 Task: Open Card Website Maintenance Review in Board User Experience Best Practices to Workspace Event Furniture Rentals and add a team member Softage.4@softage.net, a label Red, a checklist Content Marketing, an attachment from your google drive, a color Red and finally, add a card description 'Plan and execute company team-building conference with team-building challenges on leadership' and a comment 'This task presents an opportunity to demonstrate our communication and interpersonal skills, building relationships and rapport with others.'. Add a start date 'Jan 04, 1900' with a due date 'Jan 11, 1900'
Action: Mouse moved to (335, 147)
Screenshot: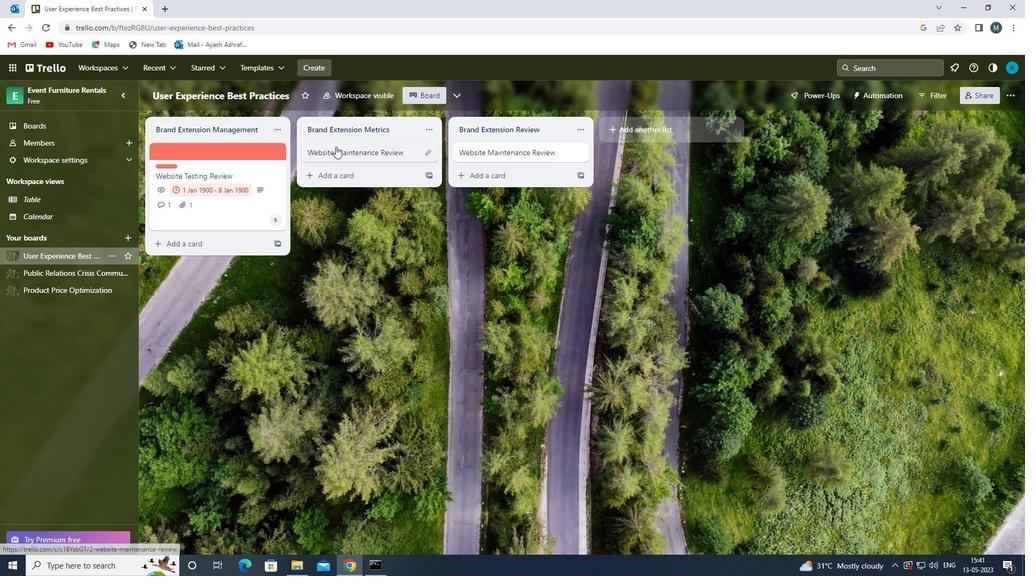 
Action: Mouse pressed left at (335, 147)
Screenshot: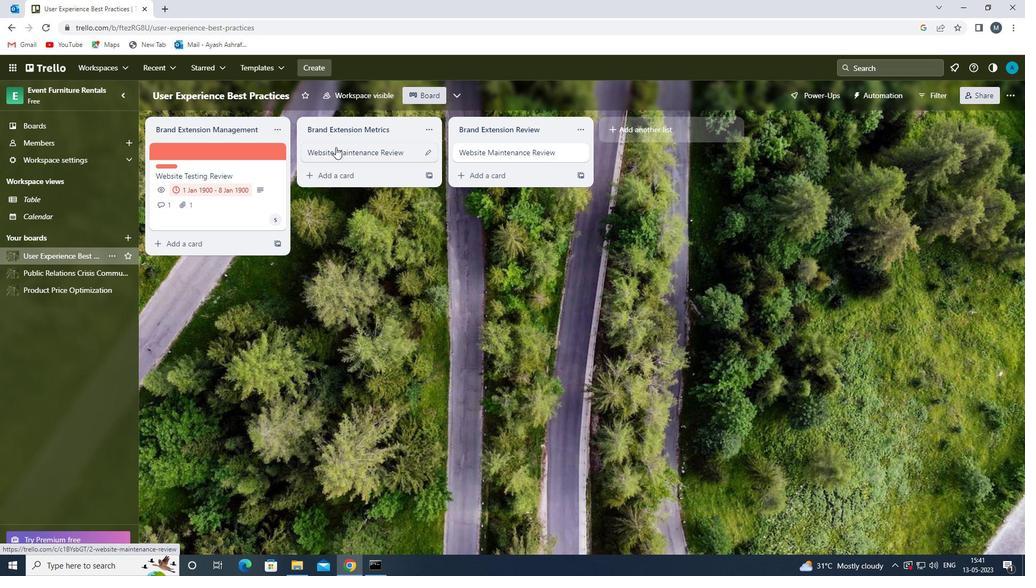 
Action: Mouse moved to (647, 185)
Screenshot: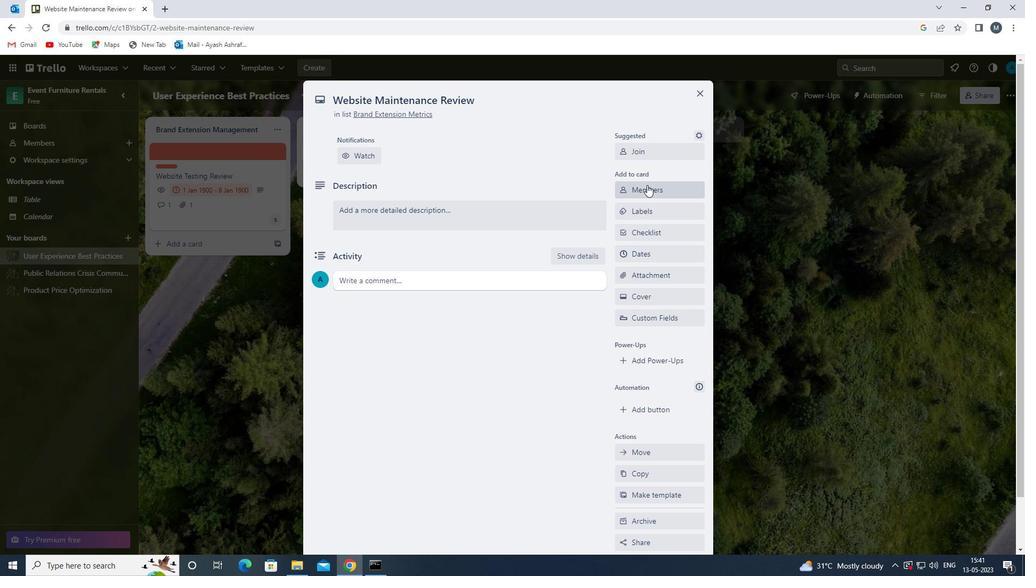 
Action: Mouse pressed left at (647, 185)
Screenshot: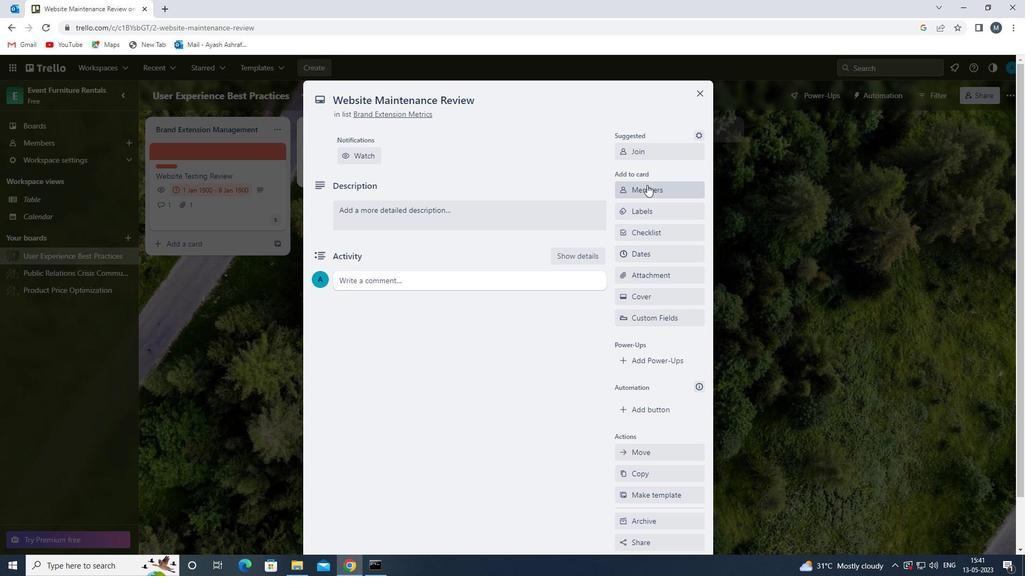 
Action: Key pressed s
Screenshot: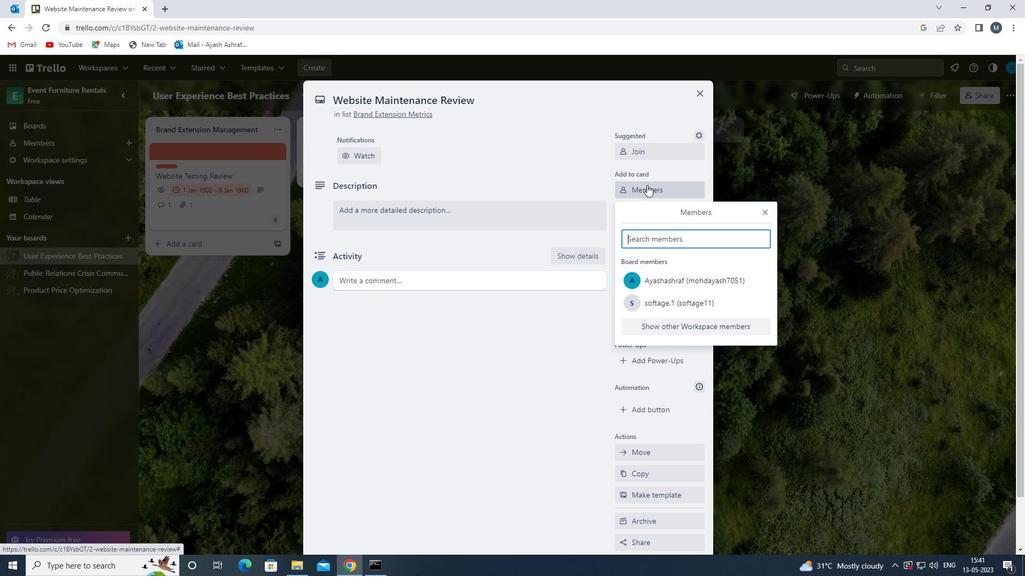 
Action: Mouse moved to (672, 371)
Screenshot: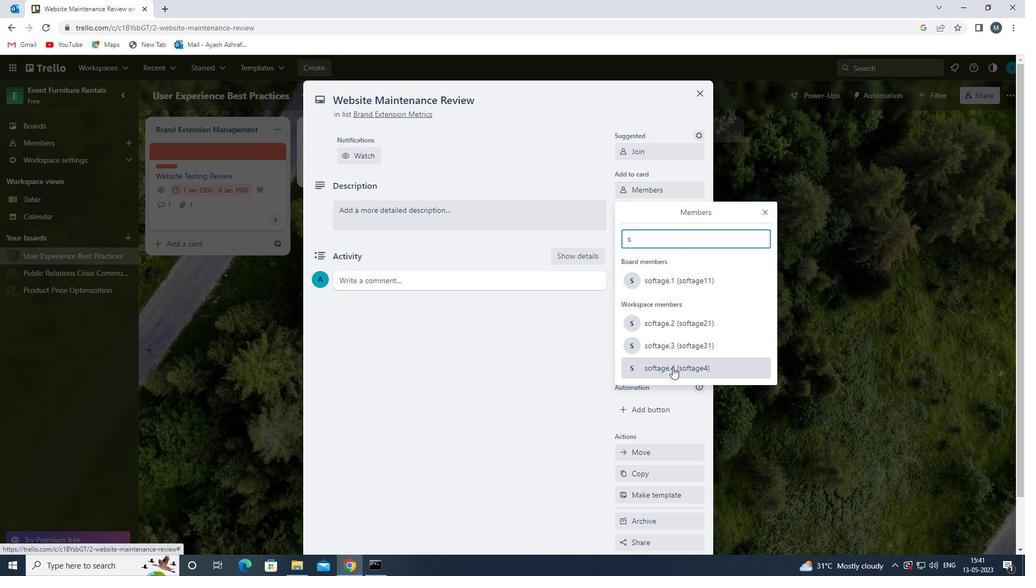 
Action: Mouse pressed left at (672, 371)
Screenshot: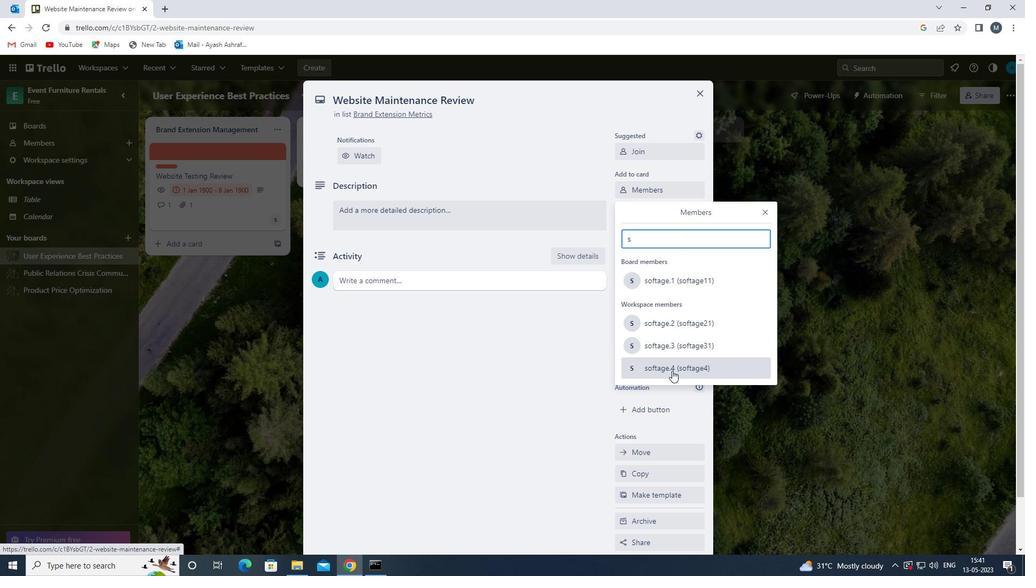 
Action: Mouse moved to (765, 213)
Screenshot: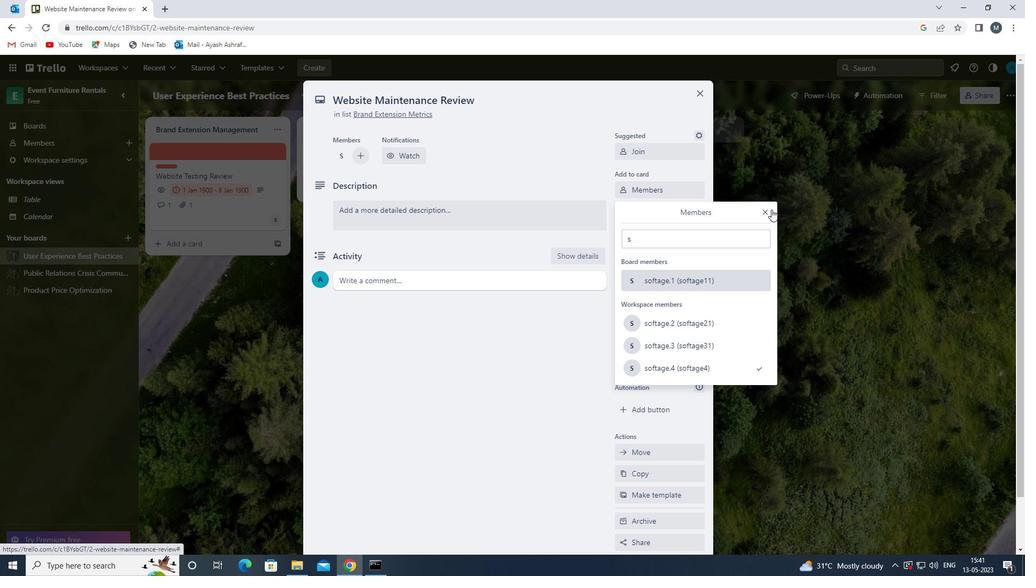 
Action: Mouse pressed left at (765, 213)
Screenshot: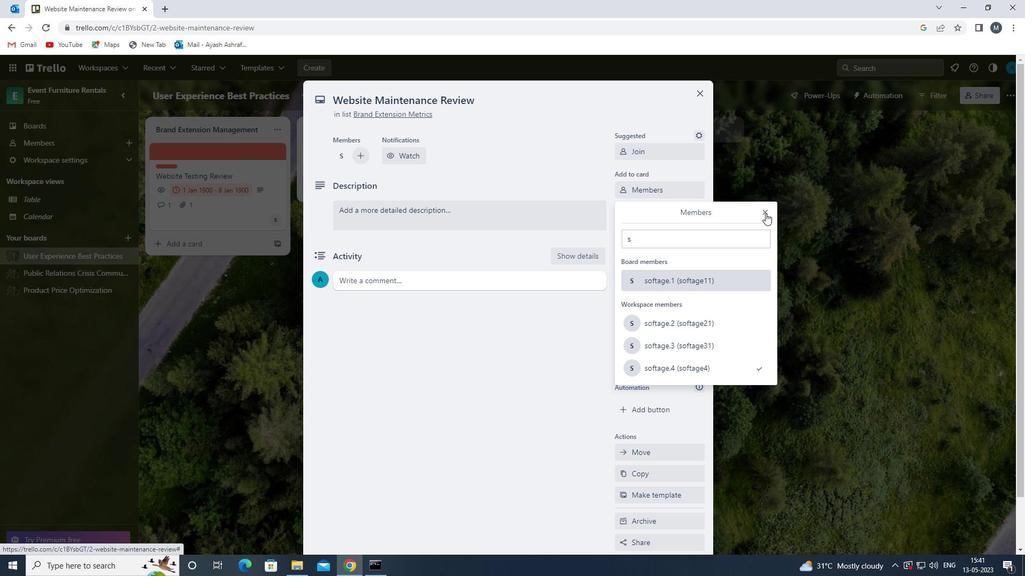 
Action: Mouse moved to (644, 210)
Screenshot: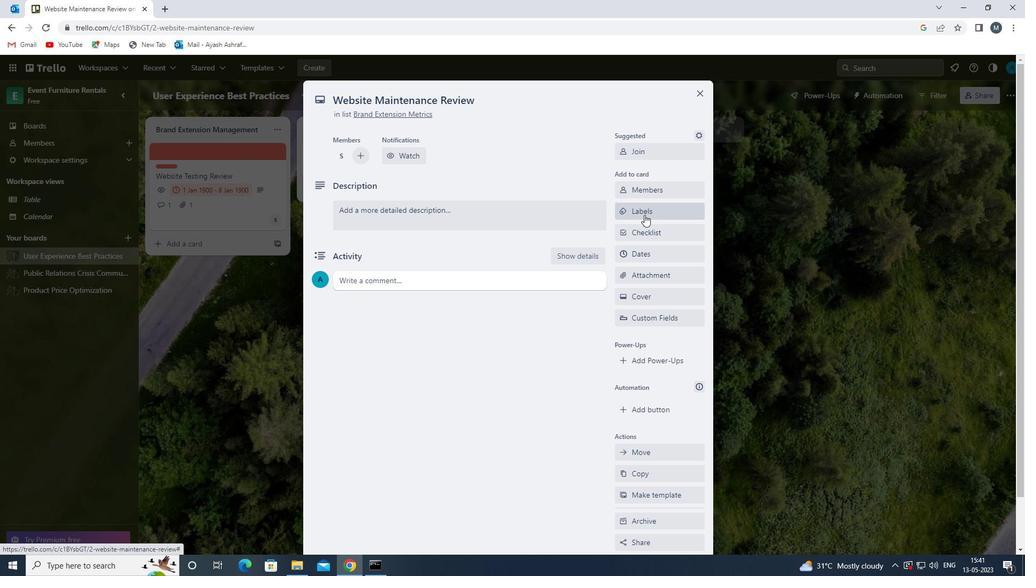 
Action: Mouse pressed left at (644, 210)
Screenshot: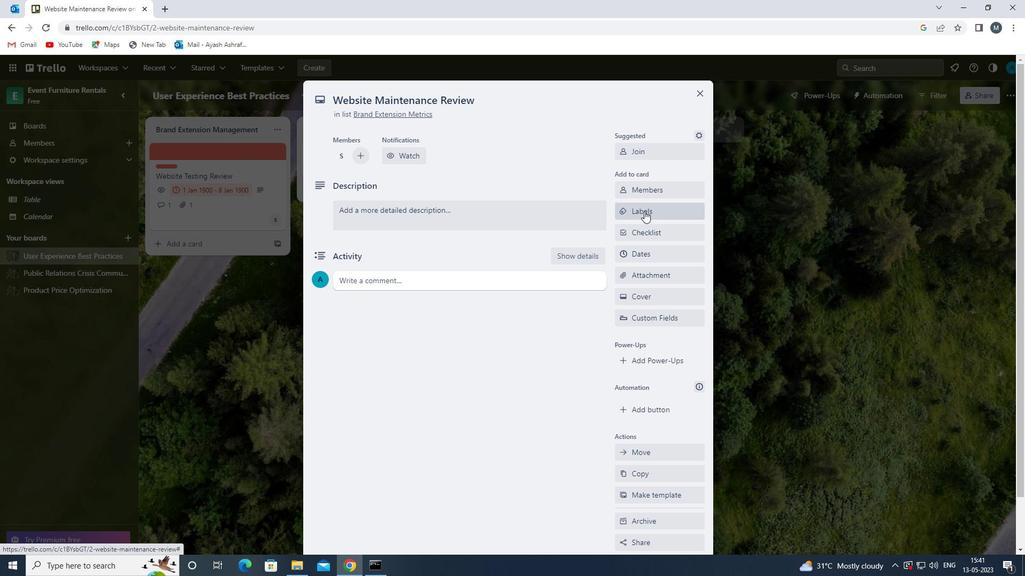 
Action: Mouse moved to (659, 357)
Screenshot: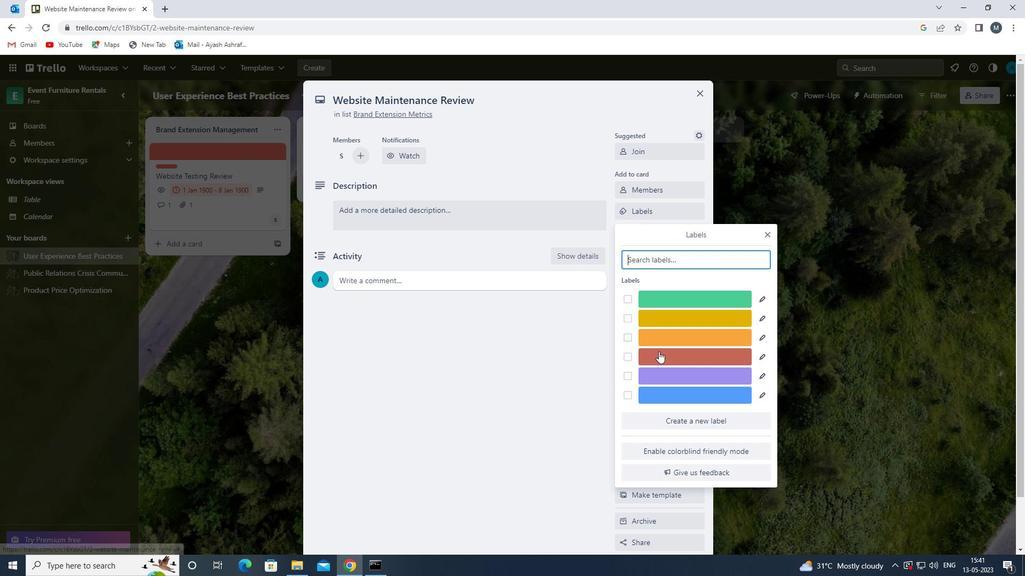
Action: Mouse pressed left at (659, 357)
Screenshot: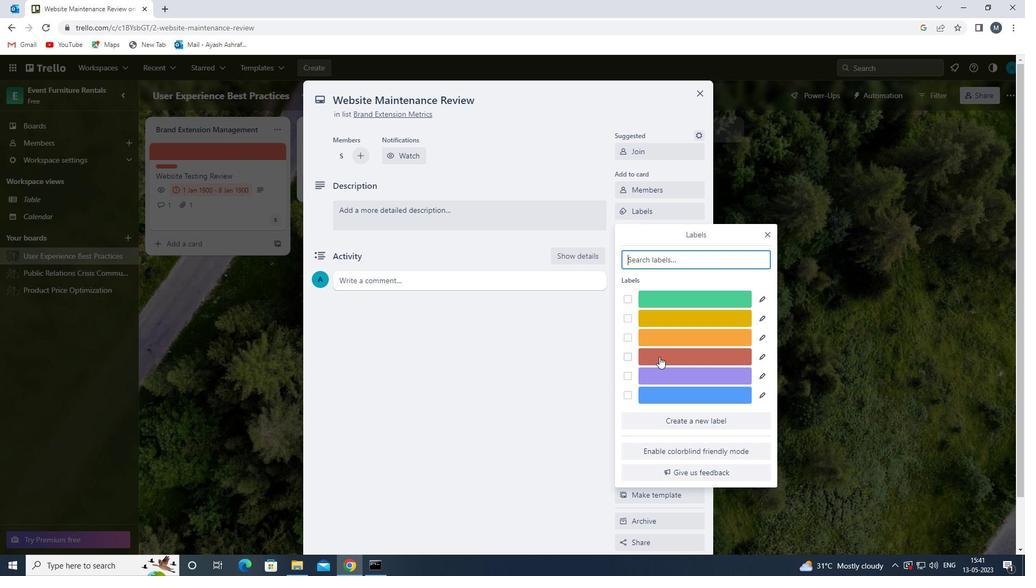 
Action: Mouse moved to (766, 235)
Screenshot: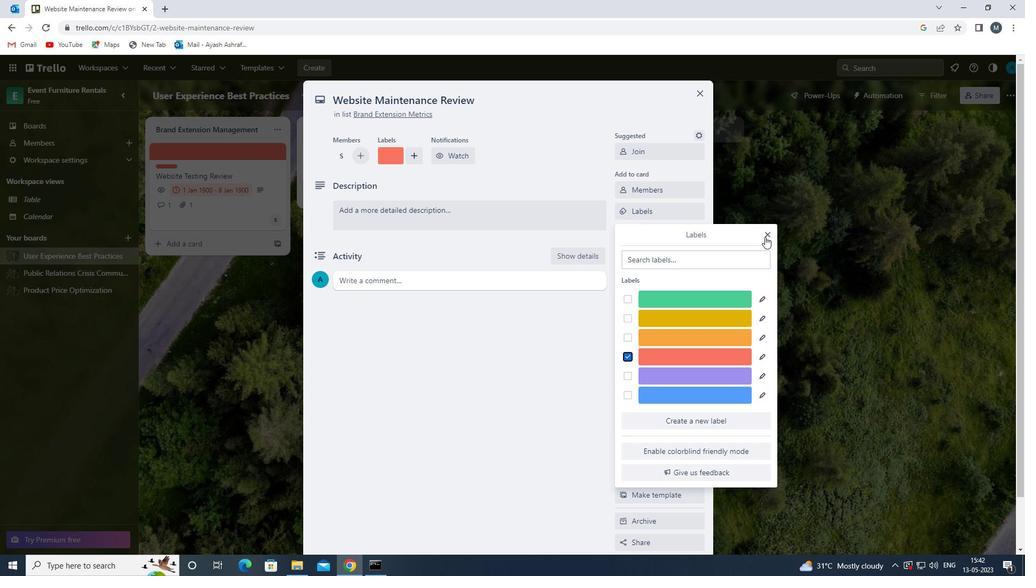 
Action: Mouse pressed left at (766, 235)
Screenshot: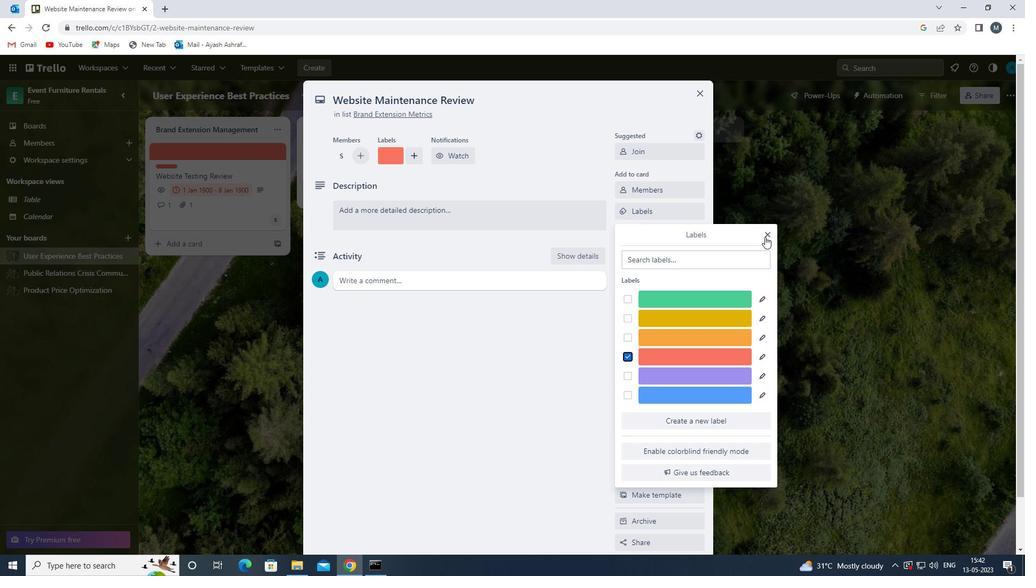 
Action: Mouse moved to (652, 233)
Screenshot: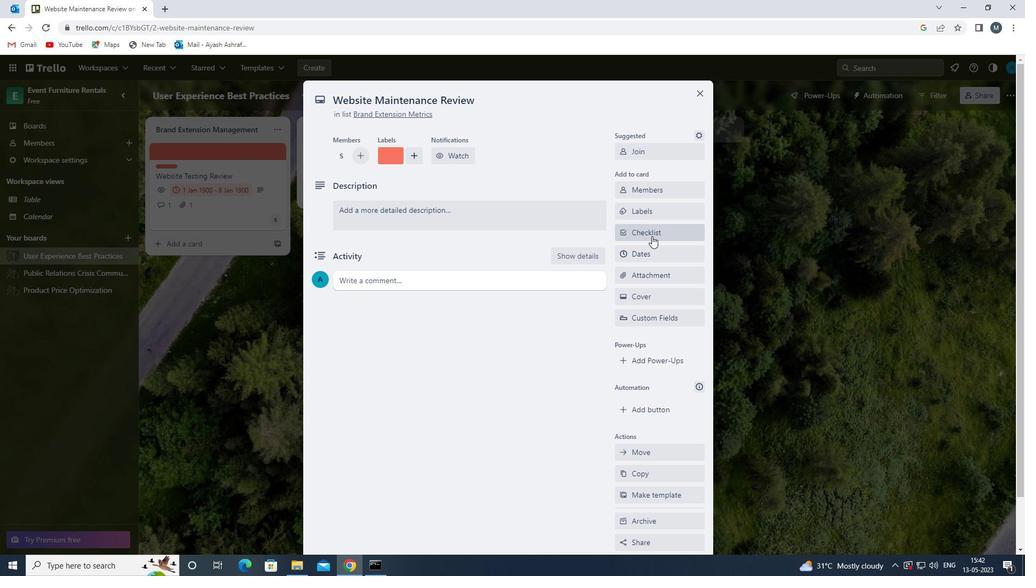 
Action: Mouse pressed left at (652, 233)
Screenshot: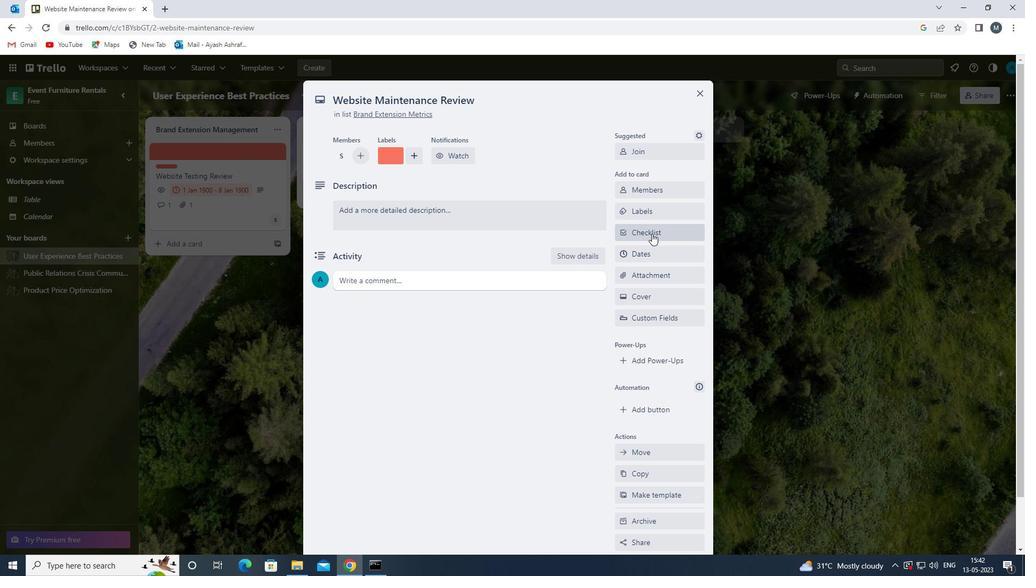 
Action: Key pressed c
Screenshot: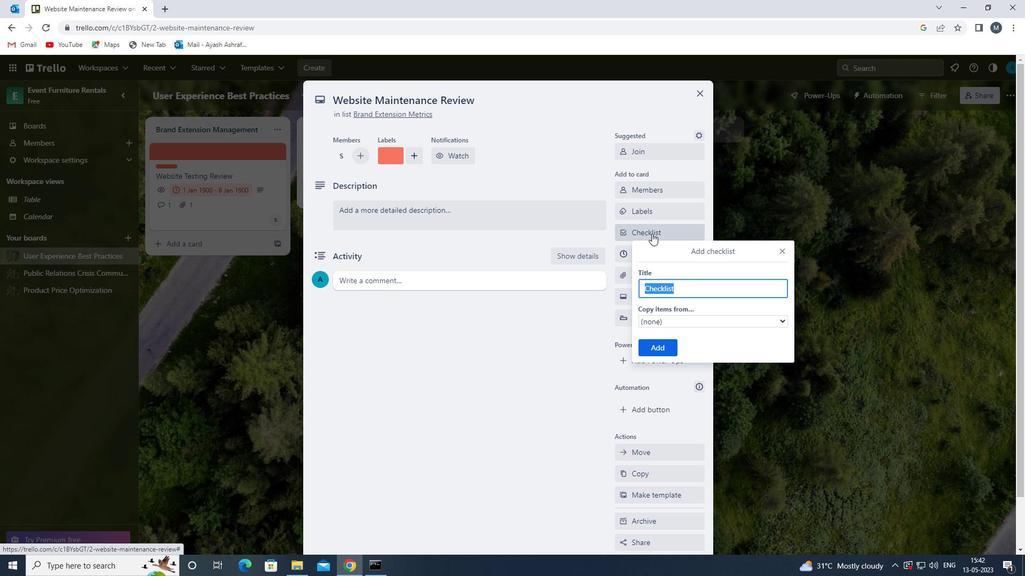 
Action: Mouse moved to (705, 335)
Screenshot: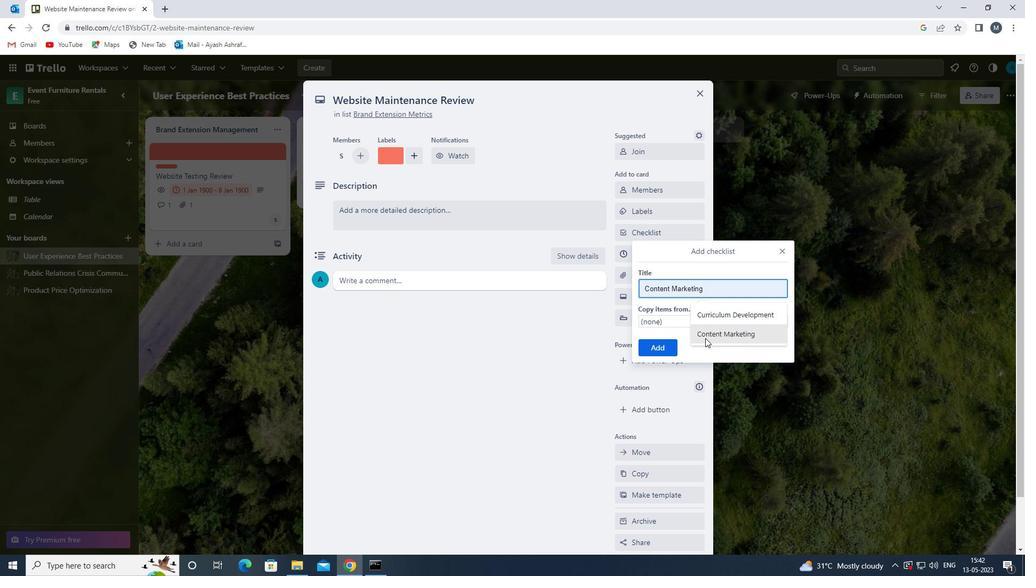 
Action: Mouse pressed left at (705, 335)
Screenshot: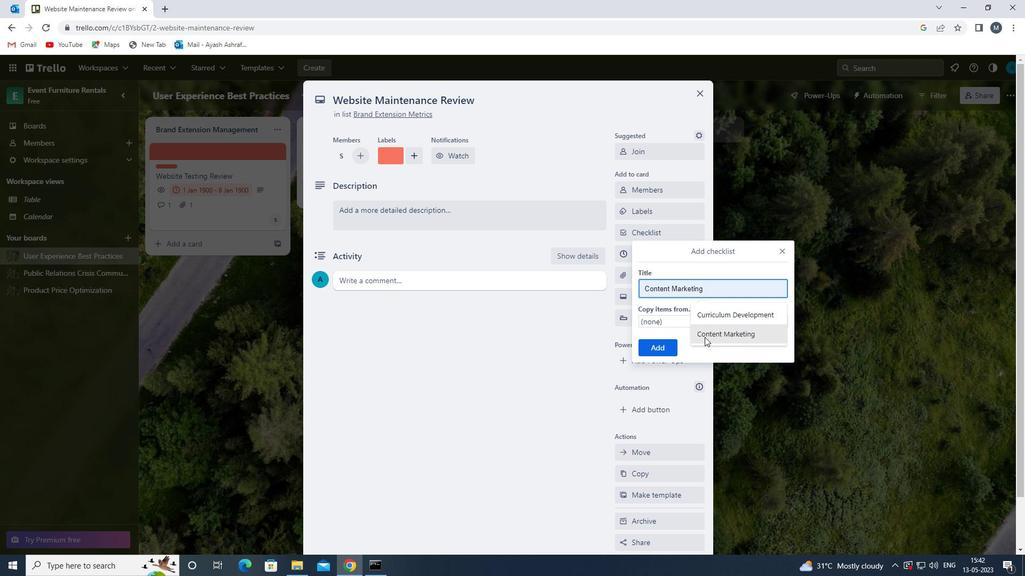 
Action: Mouse moved to (666, 346)
Screenshot: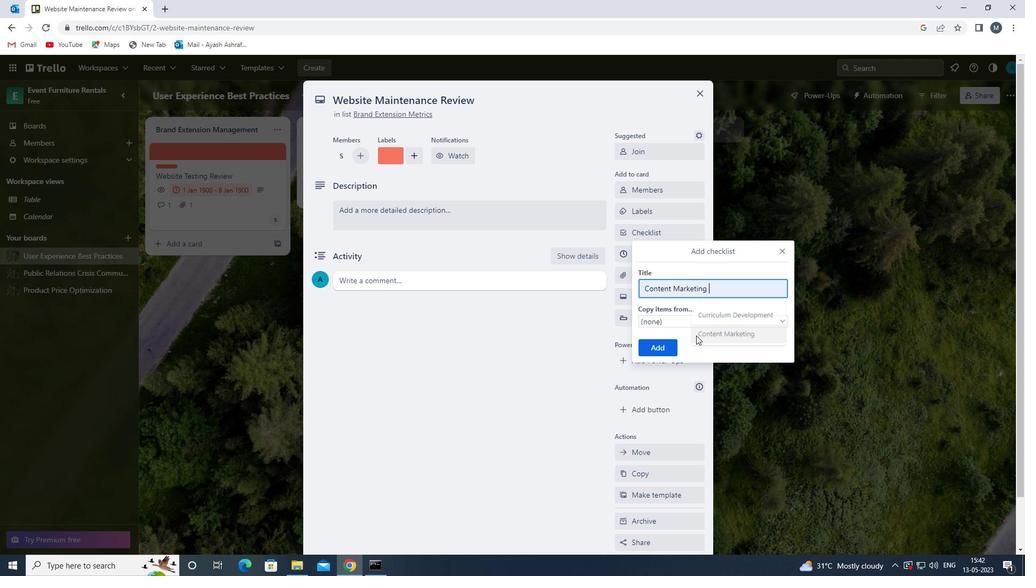 
Action: Mouse pressed left at (666, 346)
Screenshot: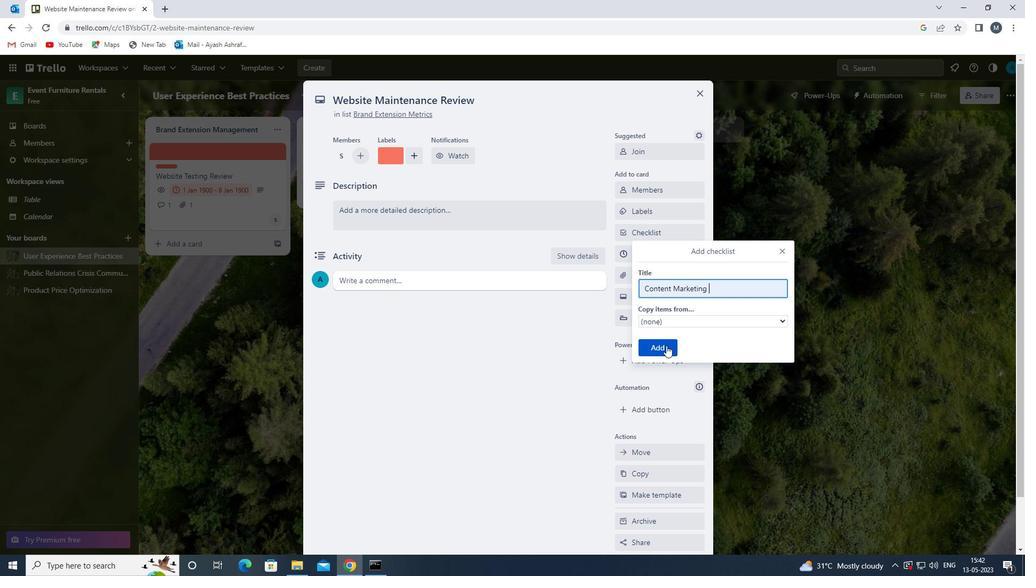 
Action: Mouse moved to (646, 277)
Screenshot: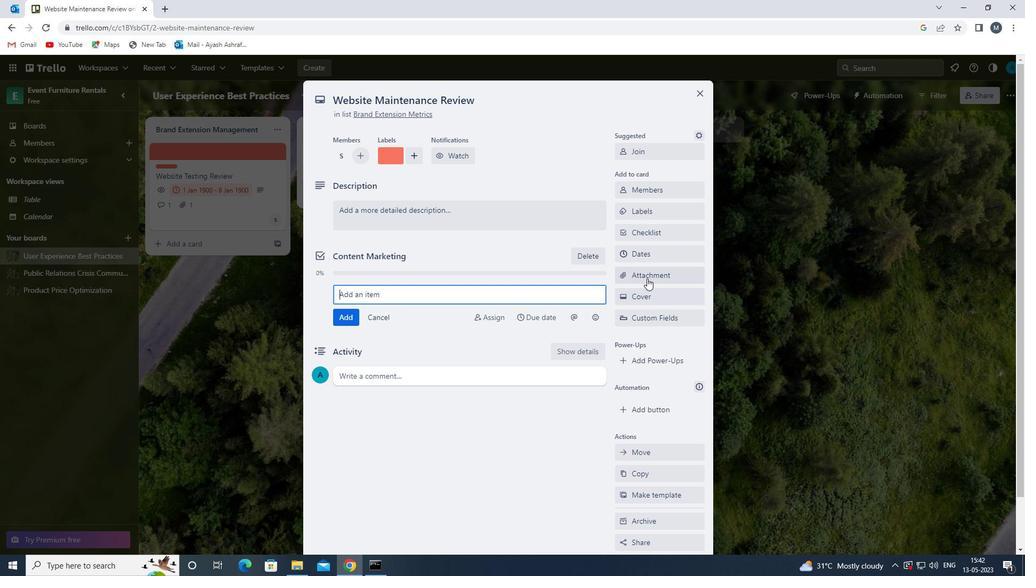 
Action: Mouse pressed left at (646, 277)
Screenshot: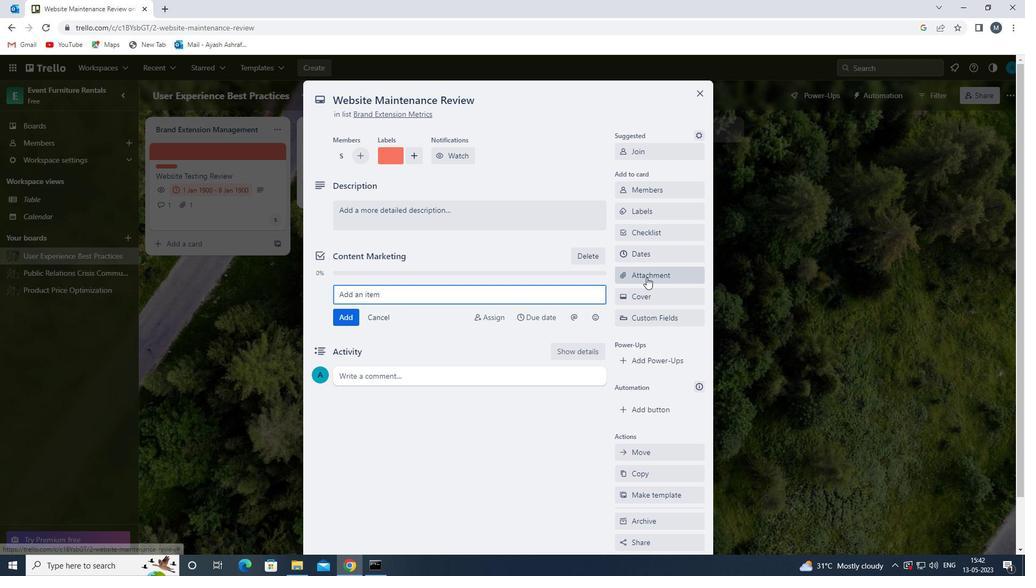 
Action: Mouse moved to (647, 357)
Screenshot: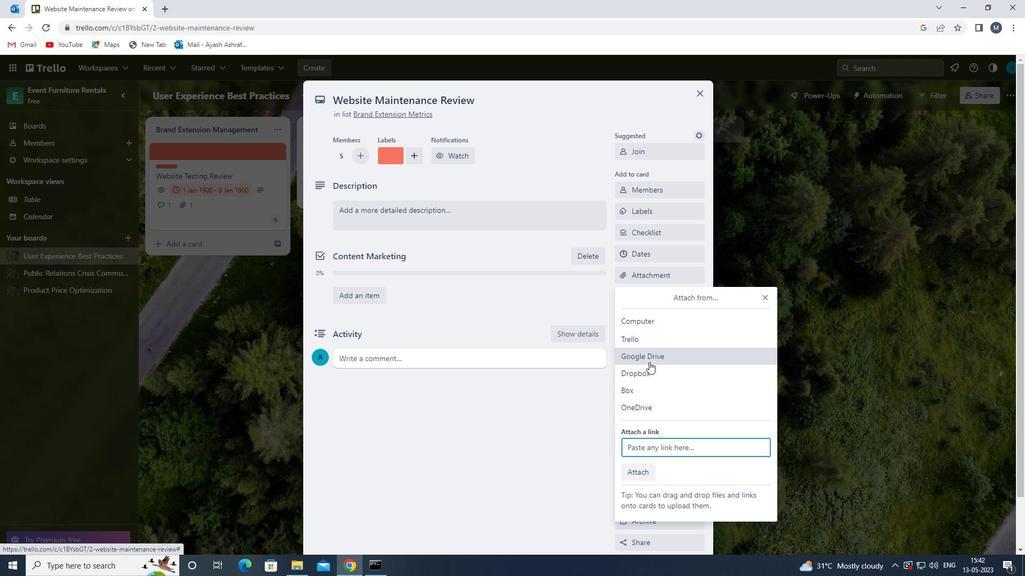 
Action: Mouse pressed left at (647, 357)
Screenshot: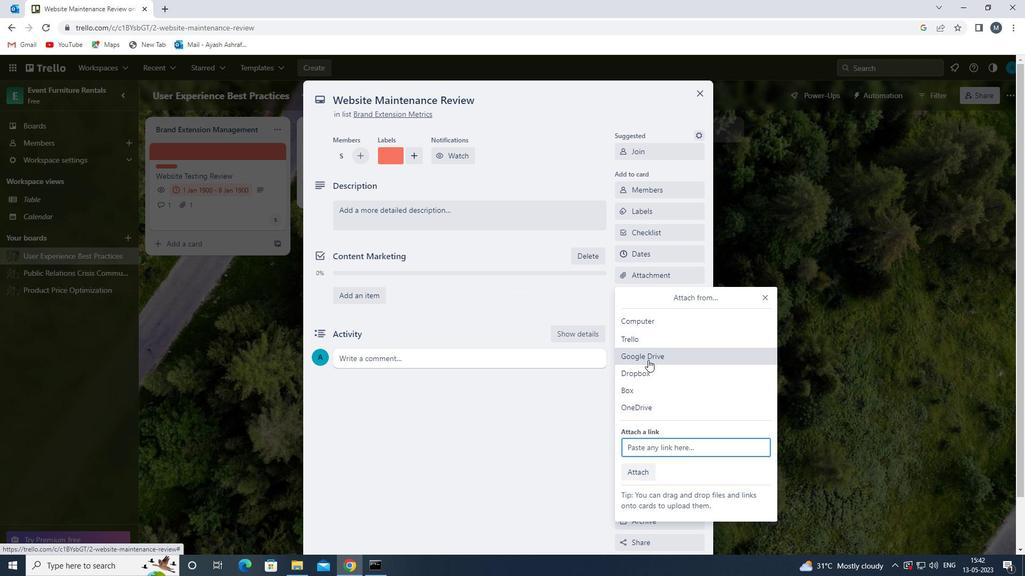 
Action: Mouse moved to (326, 278)
Screenshot: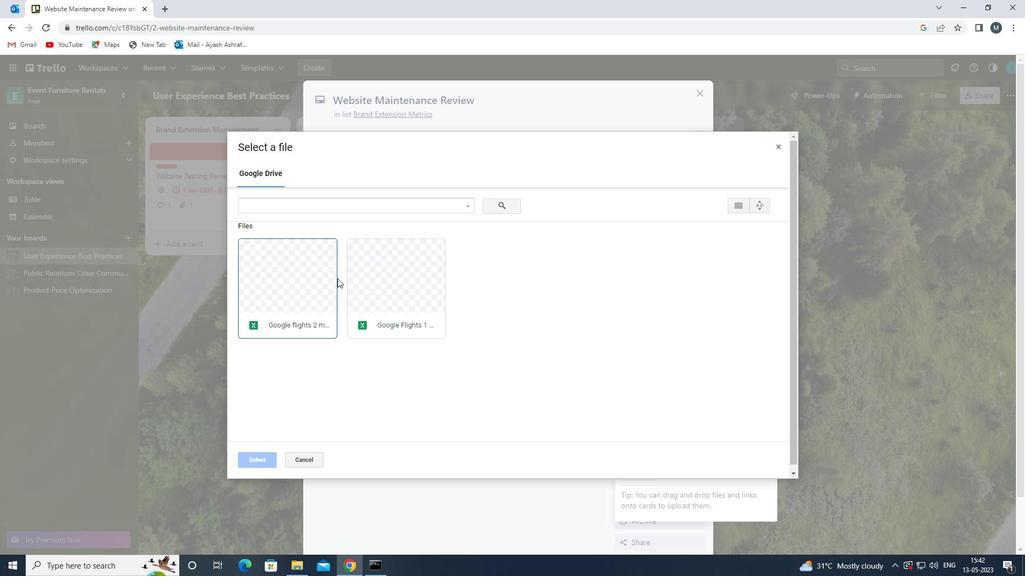 
Action: Mouse pressed left at (326, 278)
Screenshot: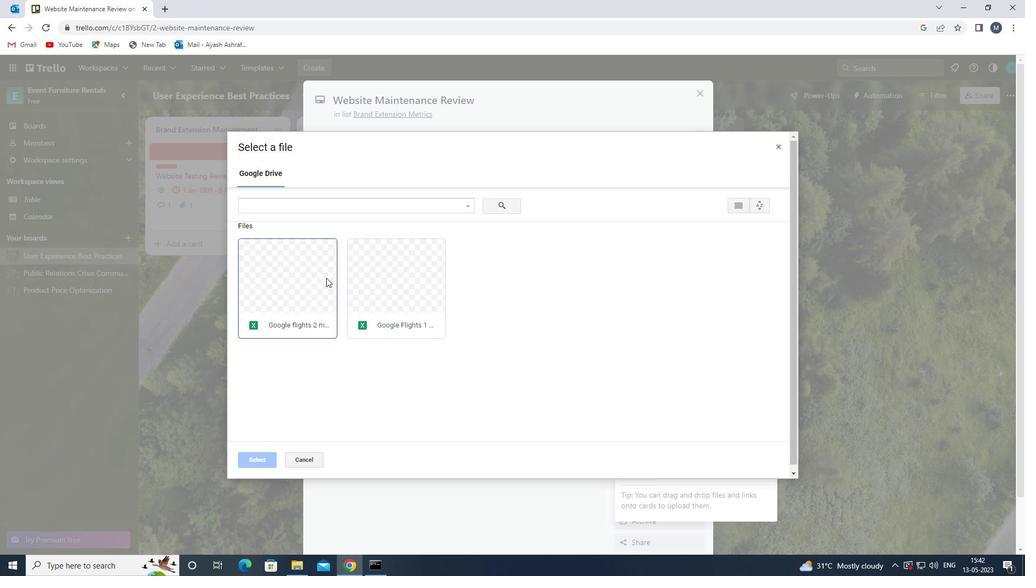 
Action: Mouse moved to (261, 457)
Screenshot: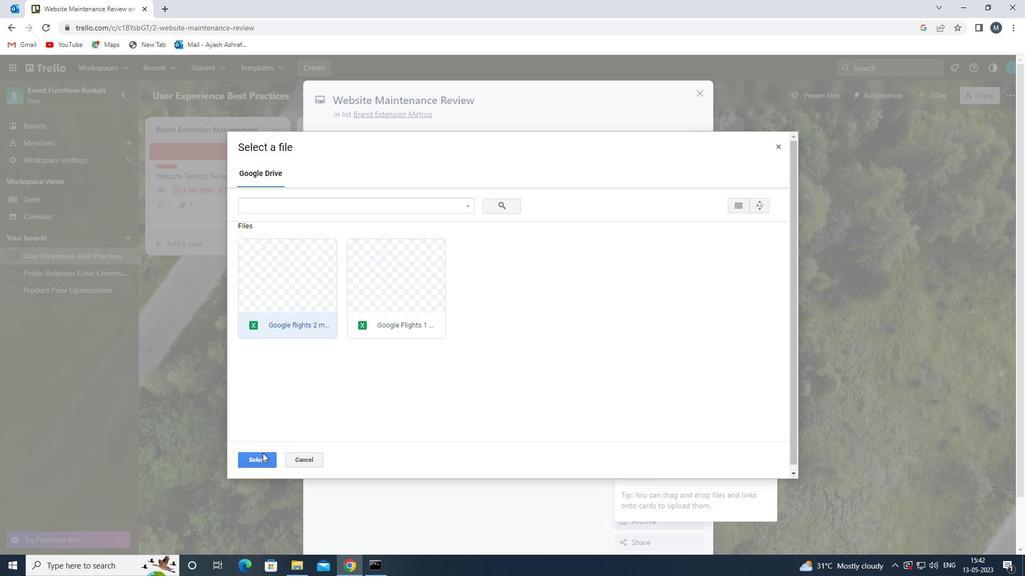 
Action: Mouse pressed left at (261, 457)
Screenshot: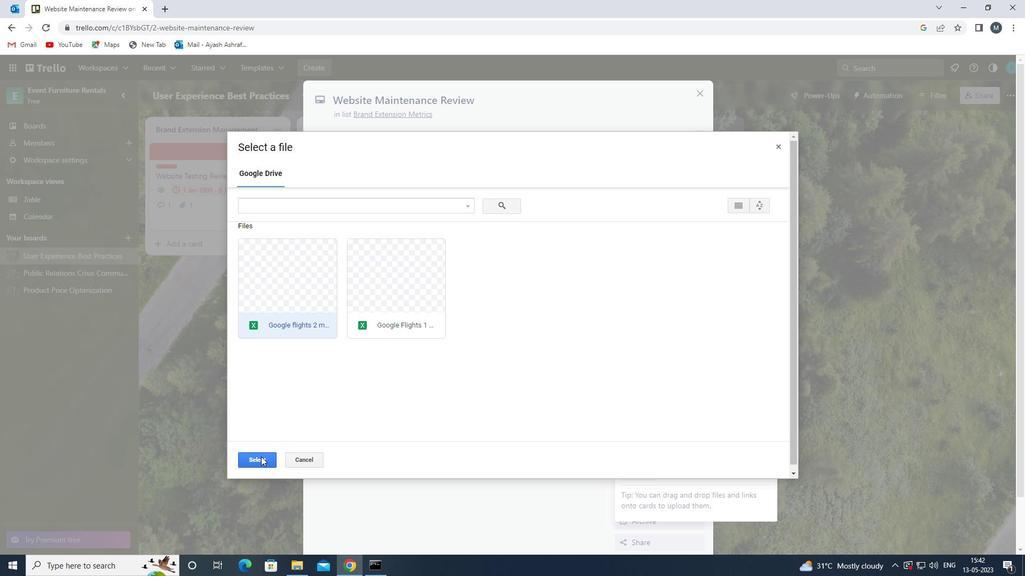 
Action: Mouse moved to (645, 298)
Screenshot: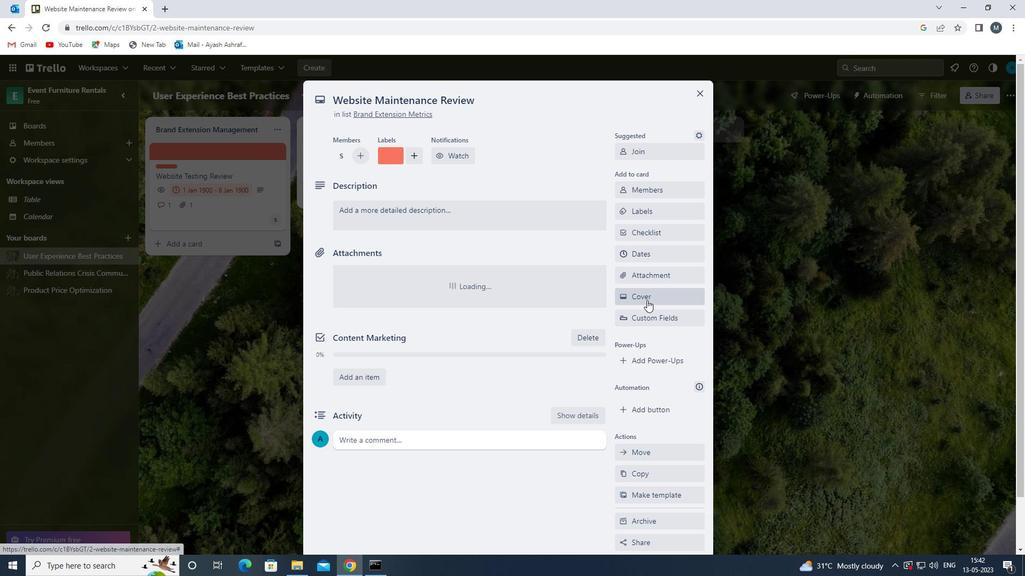 
Action: Mouse pressed left at (645, 298)
Screenshot: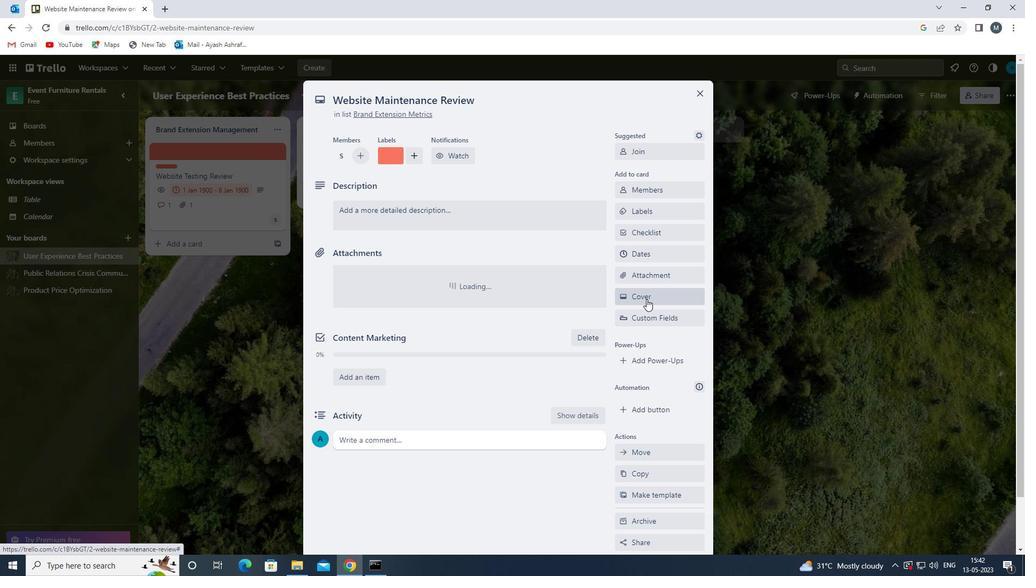 
Action: Mouse moved to (718, 338)
Screenshot: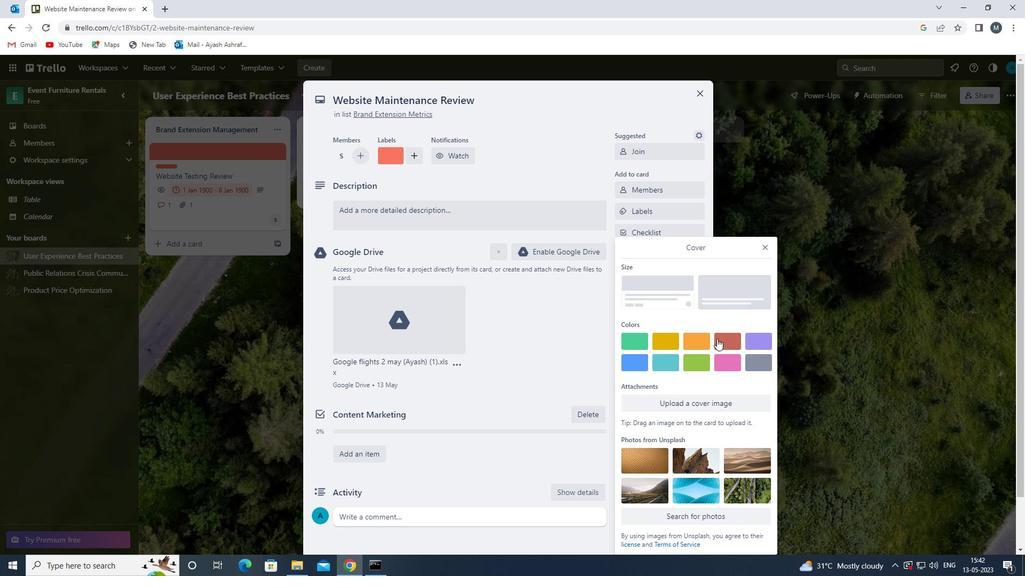 
Action: Mouse pressed left at (718, 338)
Screenshot: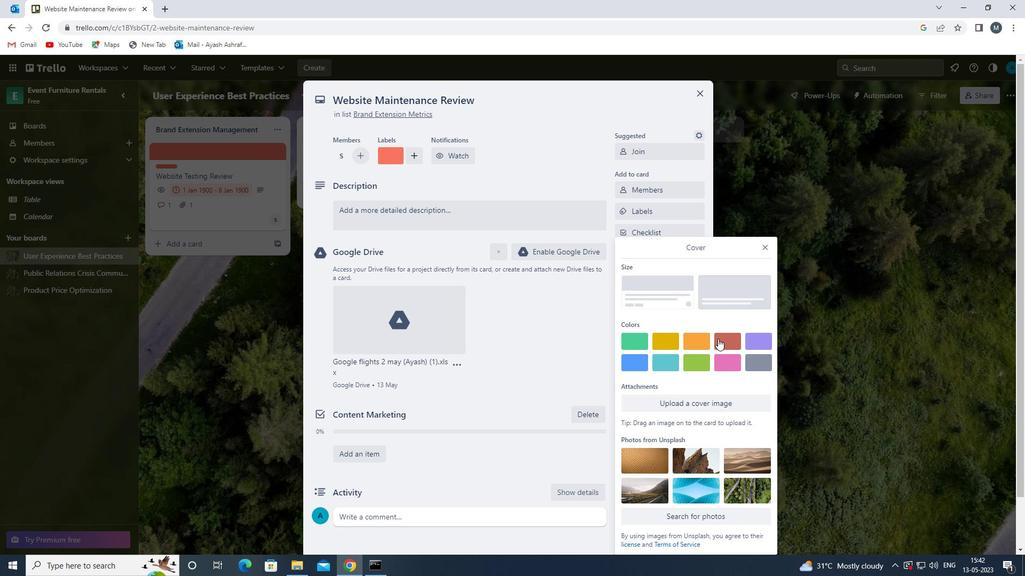 
Action: Mouse moved to (764, 231)
Screenshot: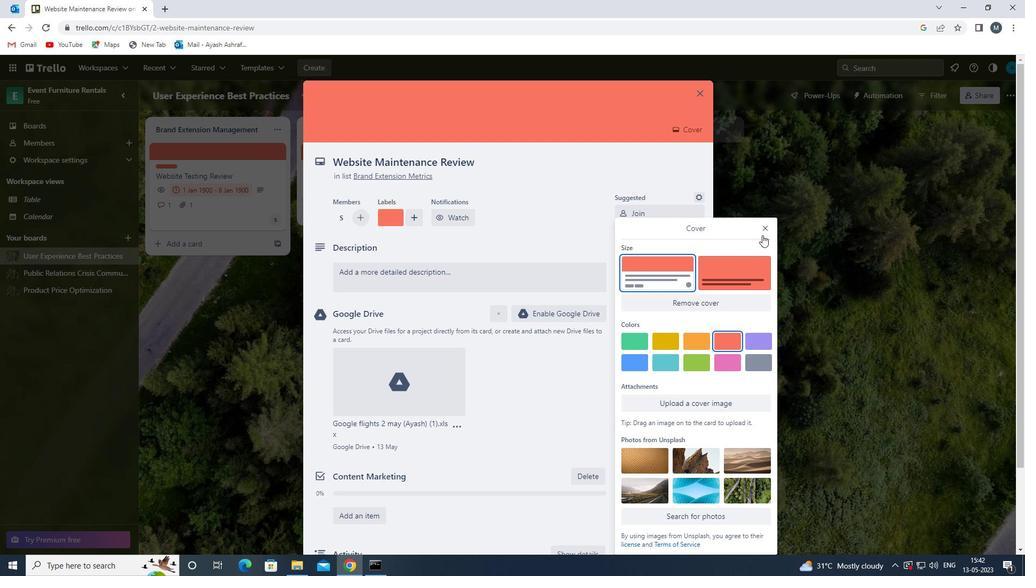 
Action: Mouse pressed left at (764, 231)
Screenshot: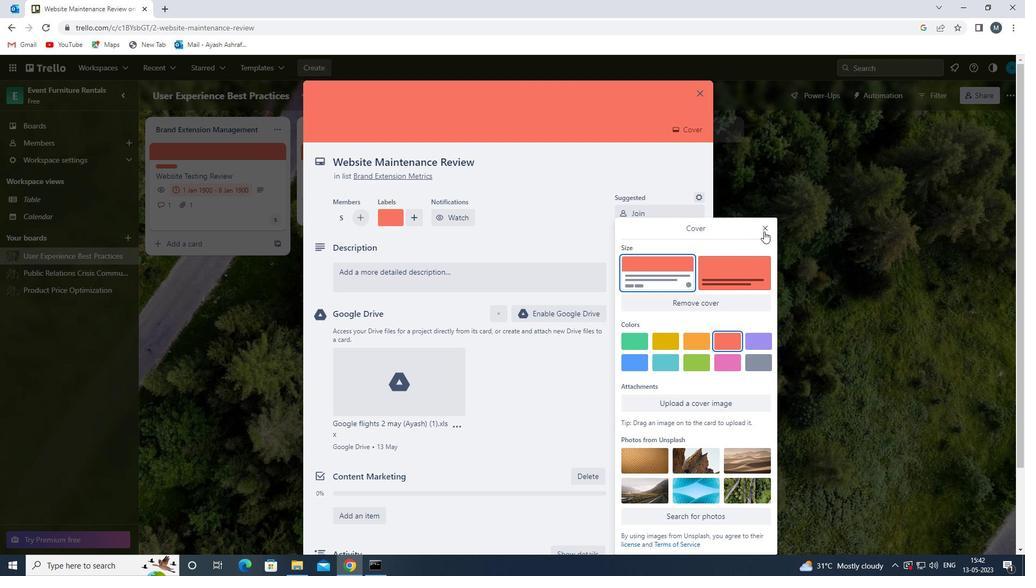 
Action: Mouse moved to (367, 274)
Screenshot: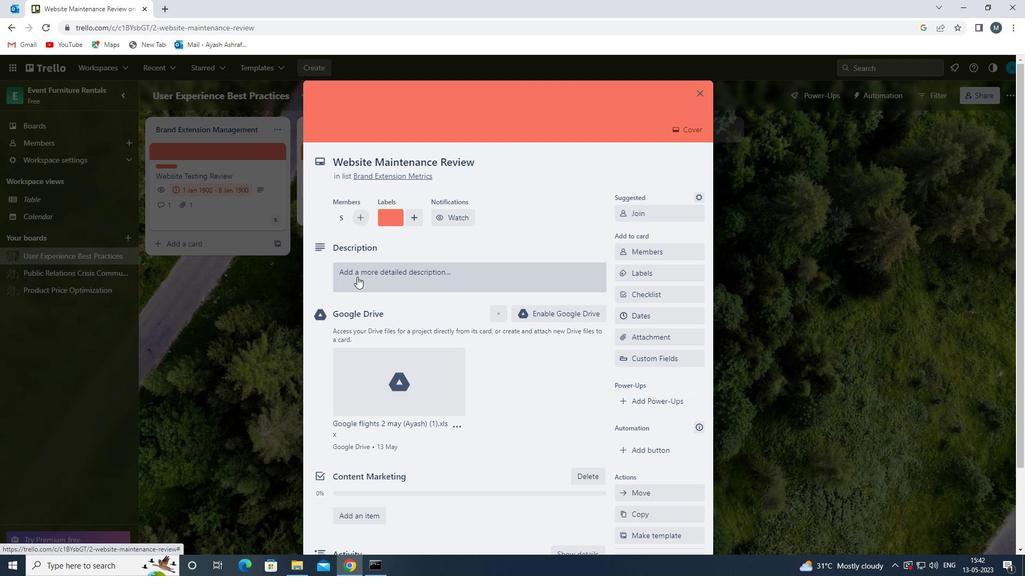 
Action: Mouse pressed left at (367, 274)
Screenshot: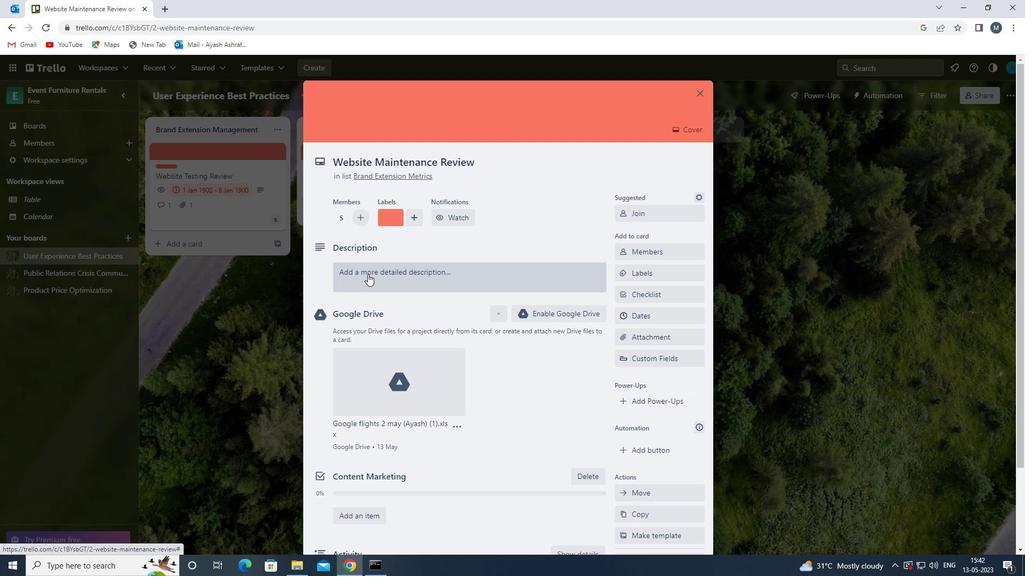 
Action: Mouse moved to (365, 306)
Screenshot: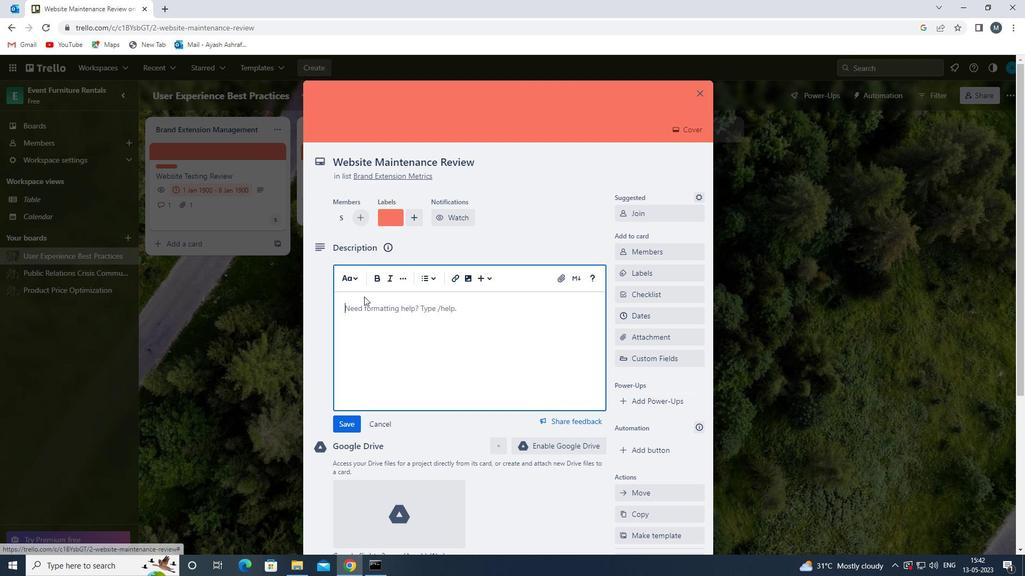 
Action: Mouse pressed left at (365, 306)
Screenshot: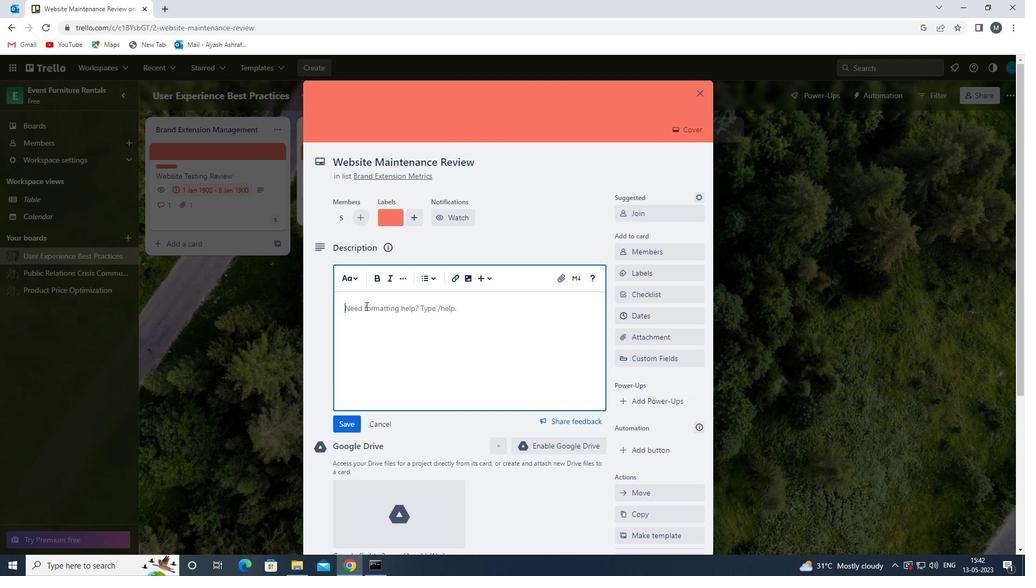 
Action: Key pressed <Key.shift>PLAN<Key.space>AND<Key.space>EXECUTE<Key.space>COMPANY<Key.space>TEAM-BUILDING<Key.space>CONFERENCE<Key.space>WITH<Key.space>TEAM-BUILDING<Key.space>CHALLENGES<Key.space>ON<Key.space>LEADERSHIP
Screenshot: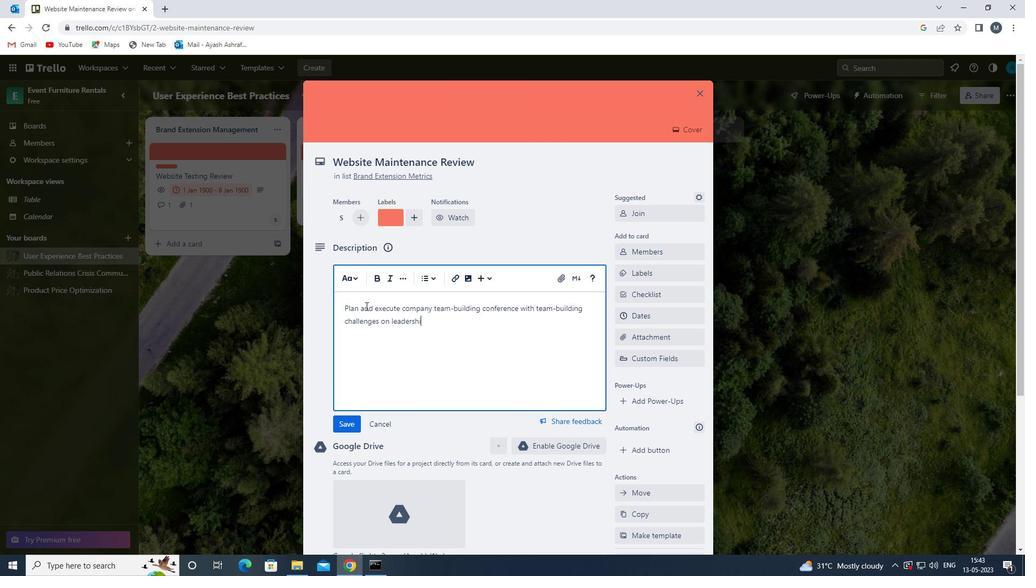
Action: Mouse moved to (338, 423)
Screenshot: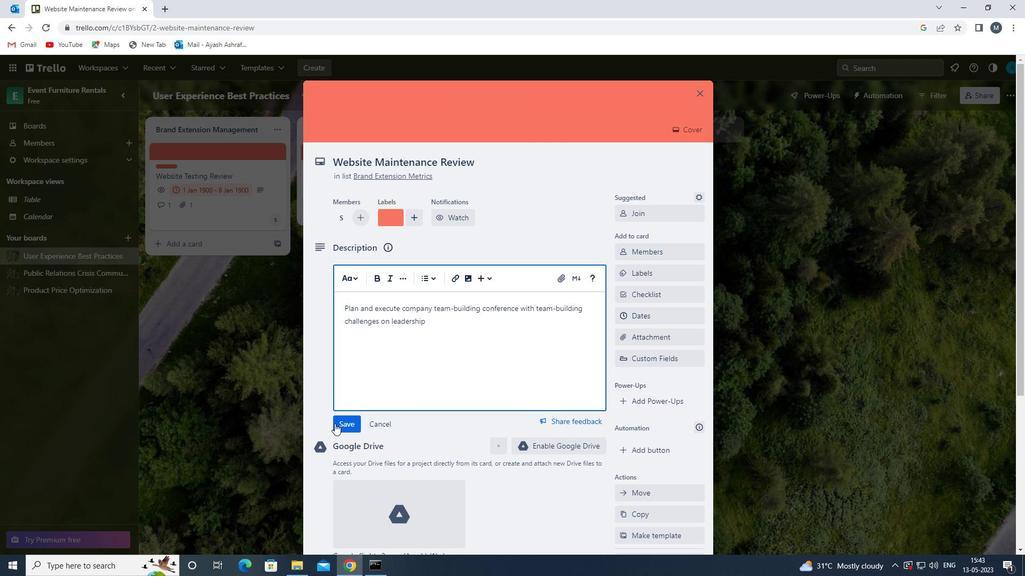 
Action: Mouse pressed left at (338, 423)
Screenshot: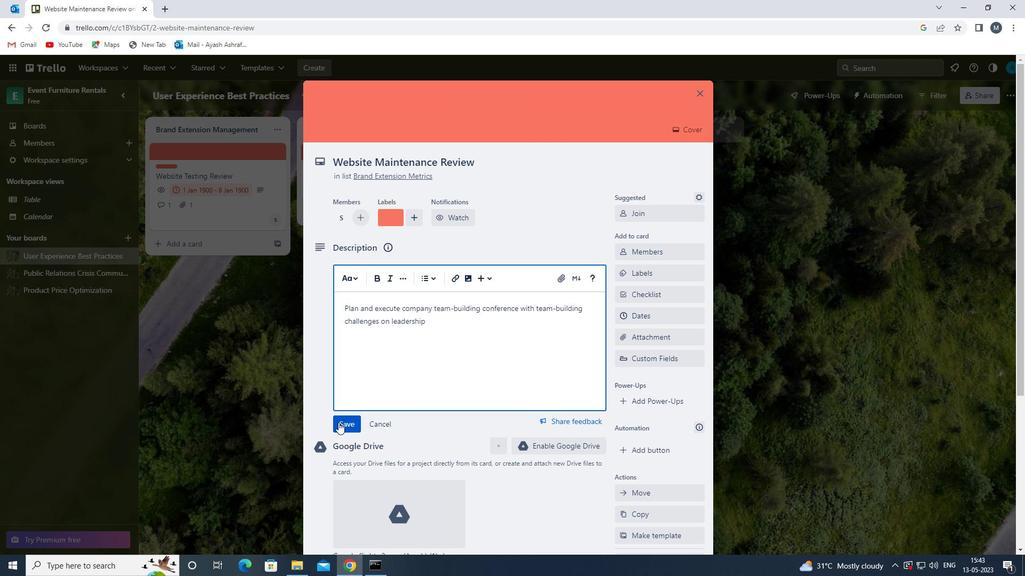 
Action: Mouse moved to (413, 378)
Screenshot: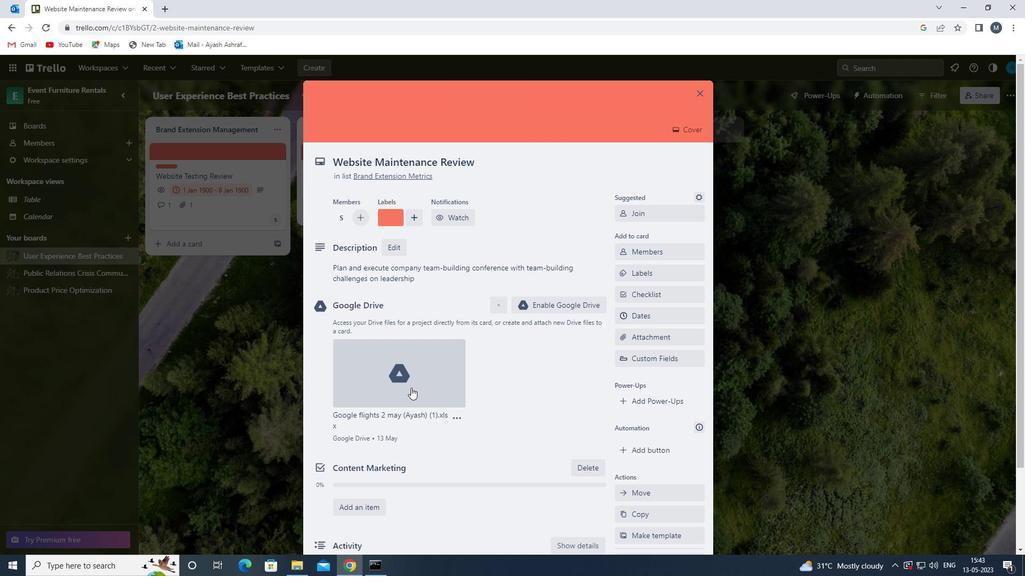 
Action: Mouse scrolled (413, 377) with delta (0, 0)
Screenshot: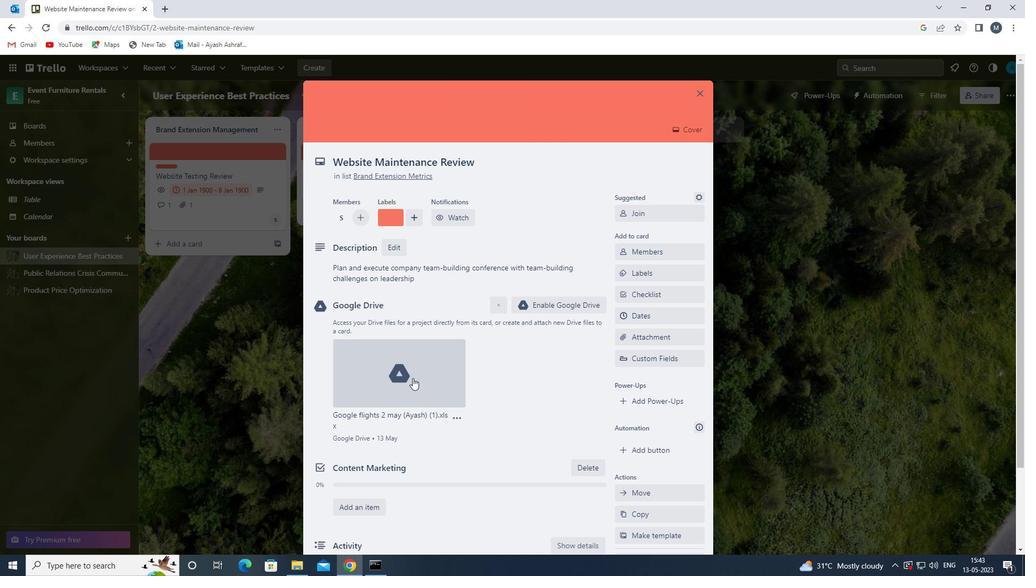 
Action: Mouse moved to (413, 378)
Screenshot: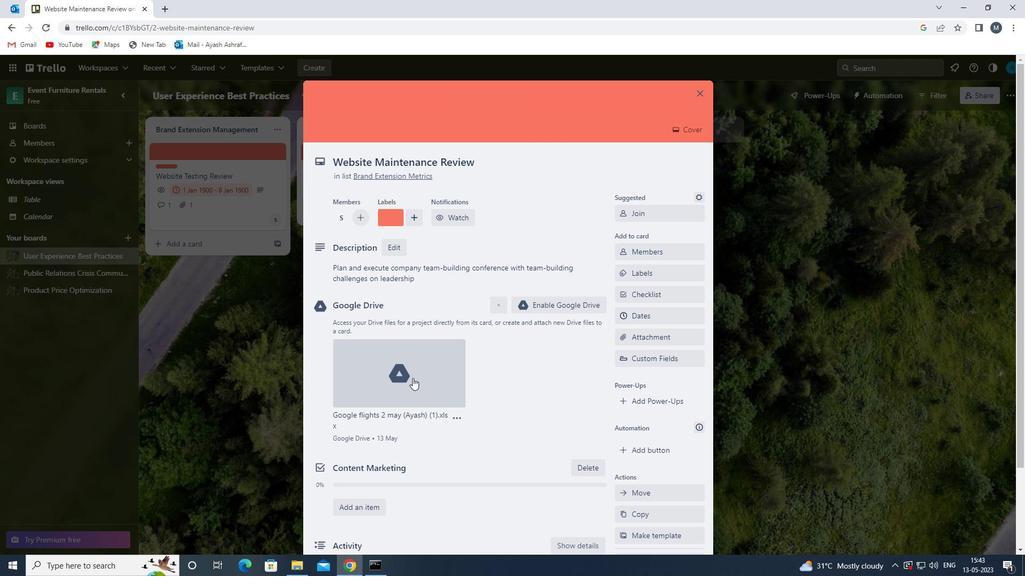 
Action: Mouse scrolled (413, 377) with delta (0, 0)
Screenshot: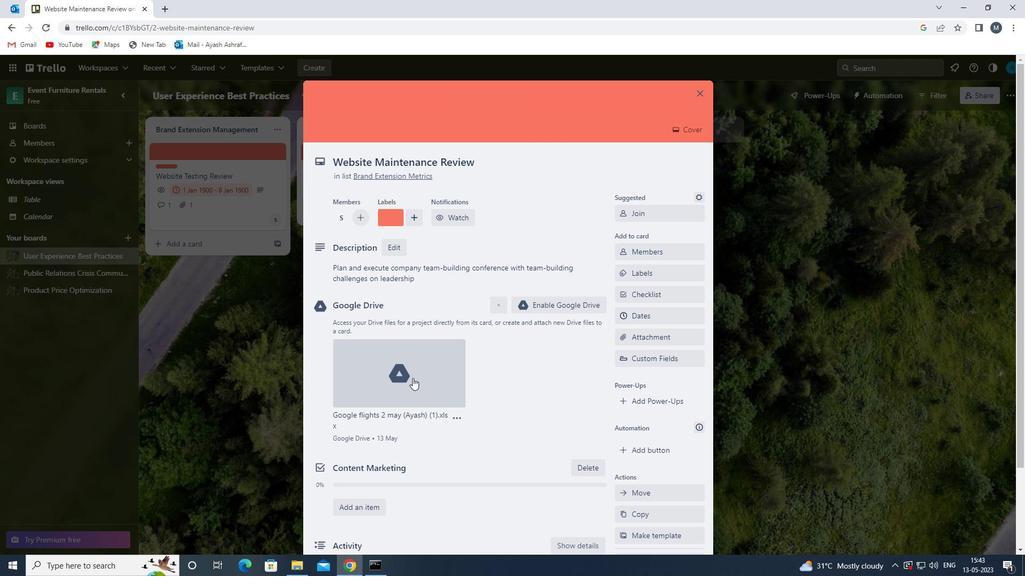 
Action: Mouse moved to (407, 387)
Screenshot: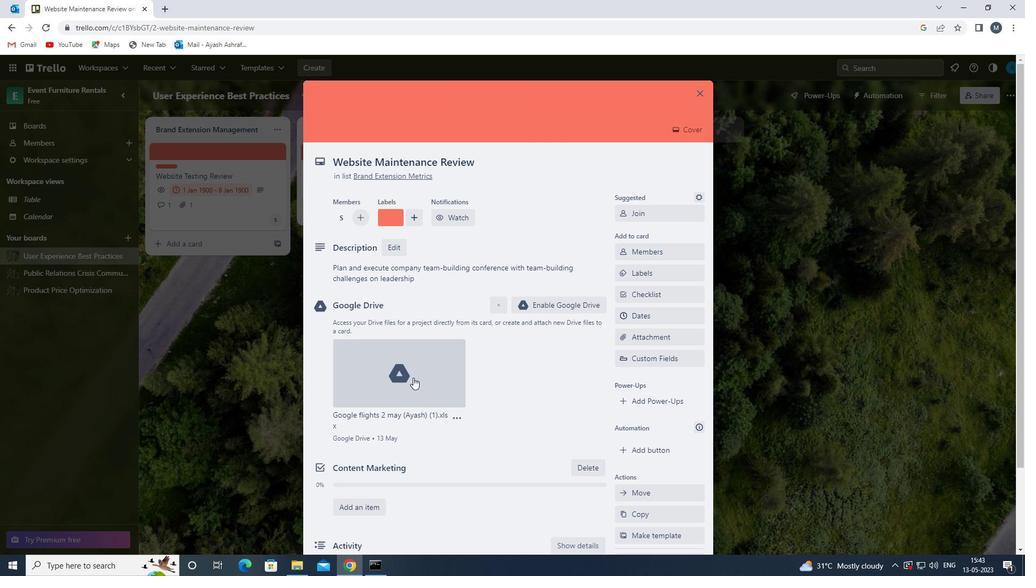 
Action: Mouse scrolled (407, 387) with delta (0, 0)
Screenshot: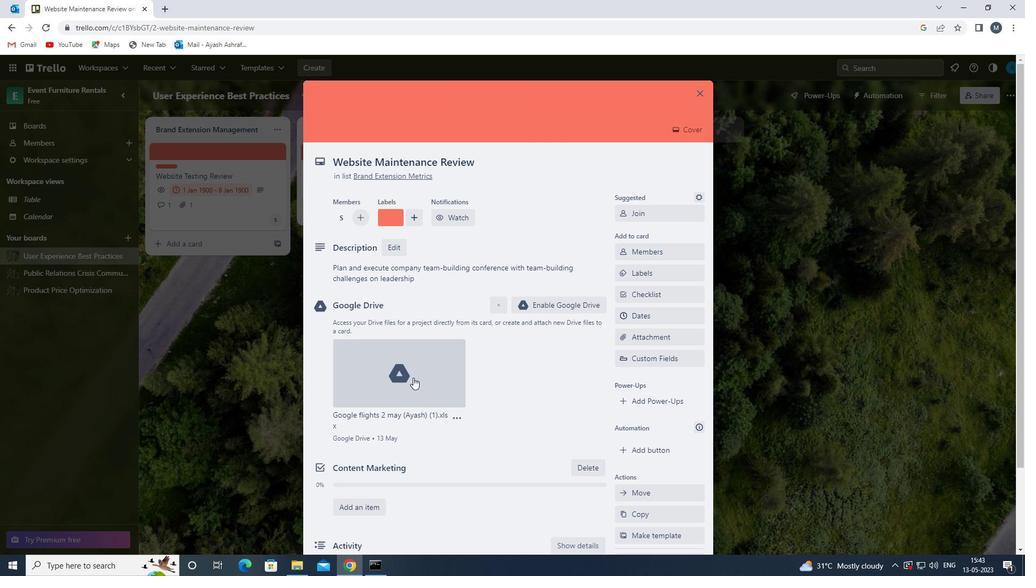 
Action: Mouse moved to (388, 472)
Screenshot: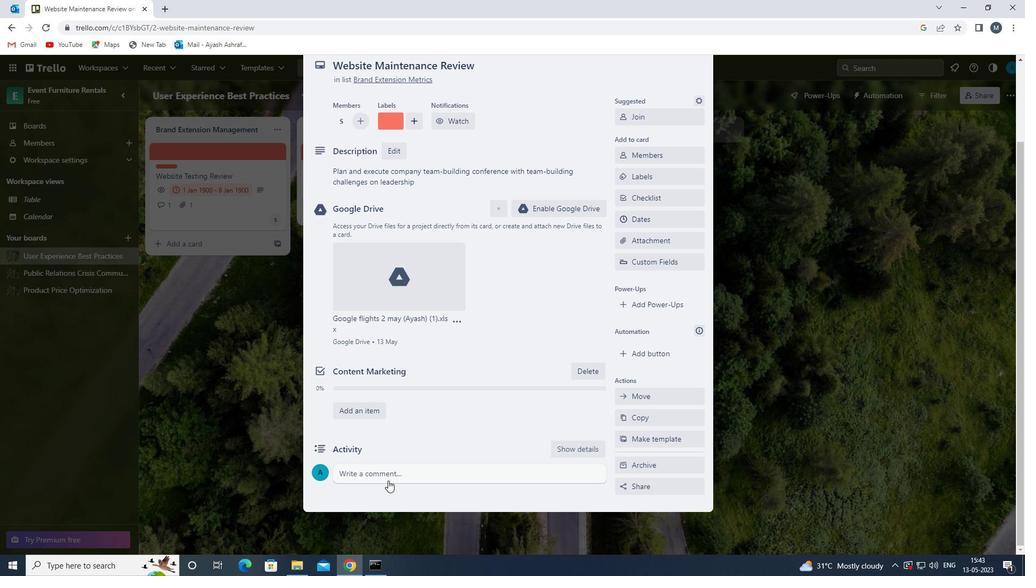 
Action: Mouse pressed left at (388, 472)
Screenshot: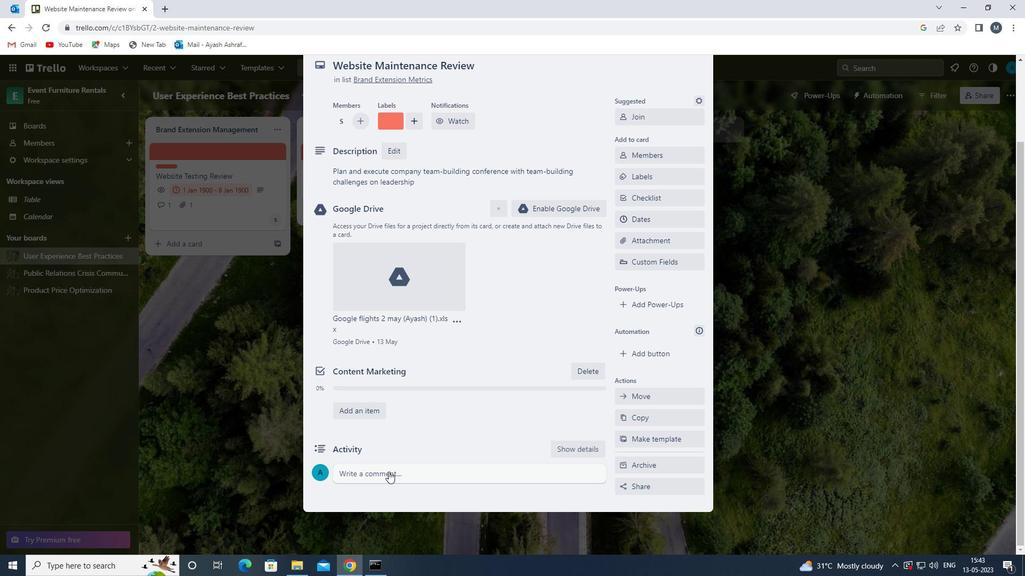 
Action: Mouse moved to (413, 423)
Screenshot: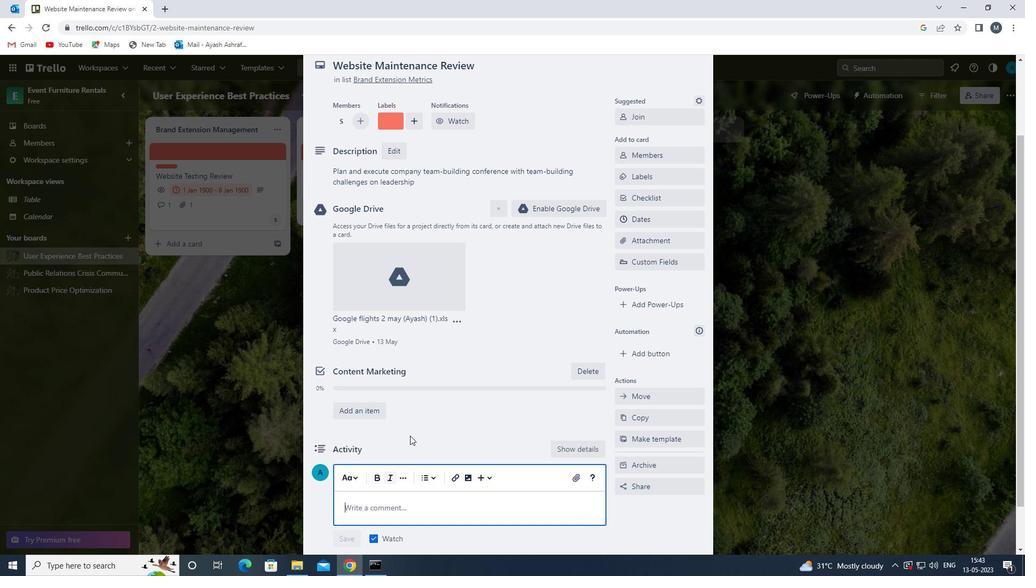 
Action: Mouse scrolled (413, 422) with delta (0, 0)
Screenshot: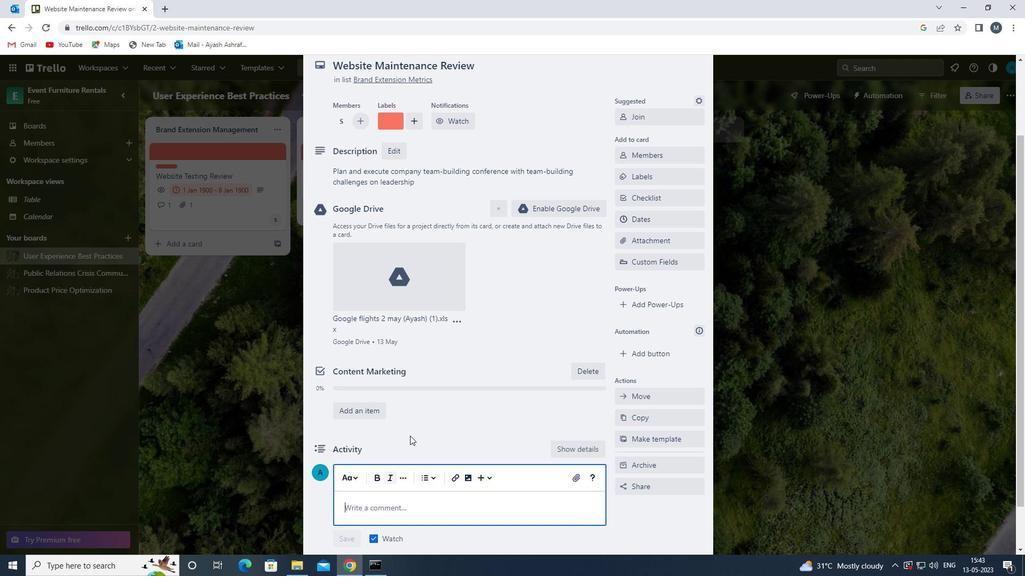 
Action: Mouse moved to (412, 423)
Screenshot: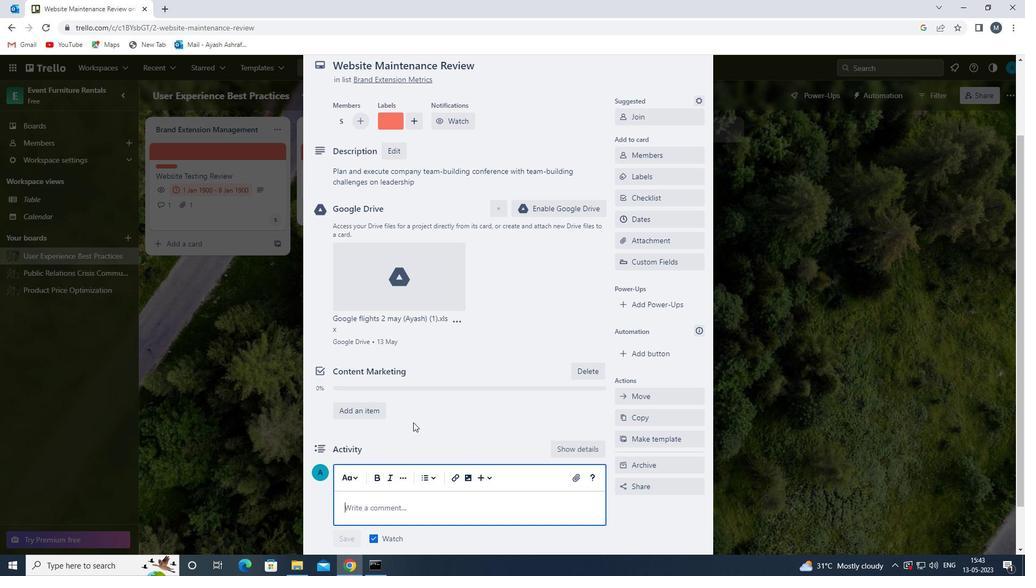 
Action: Mouse scrolled (412, 422) with delta (0, 0)
Screenshot: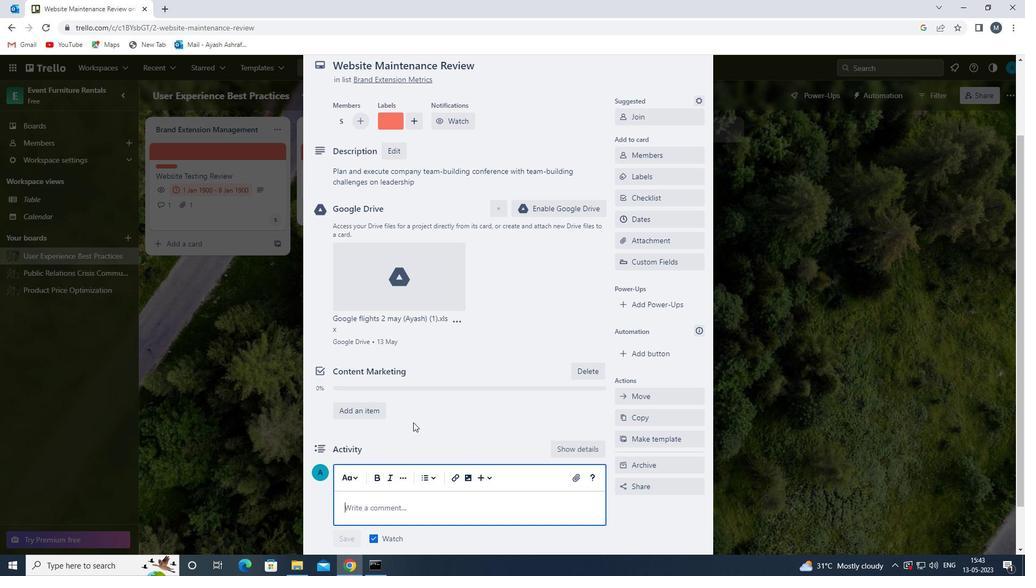
Action: Mouse moved to (387, 458)
Screenshot: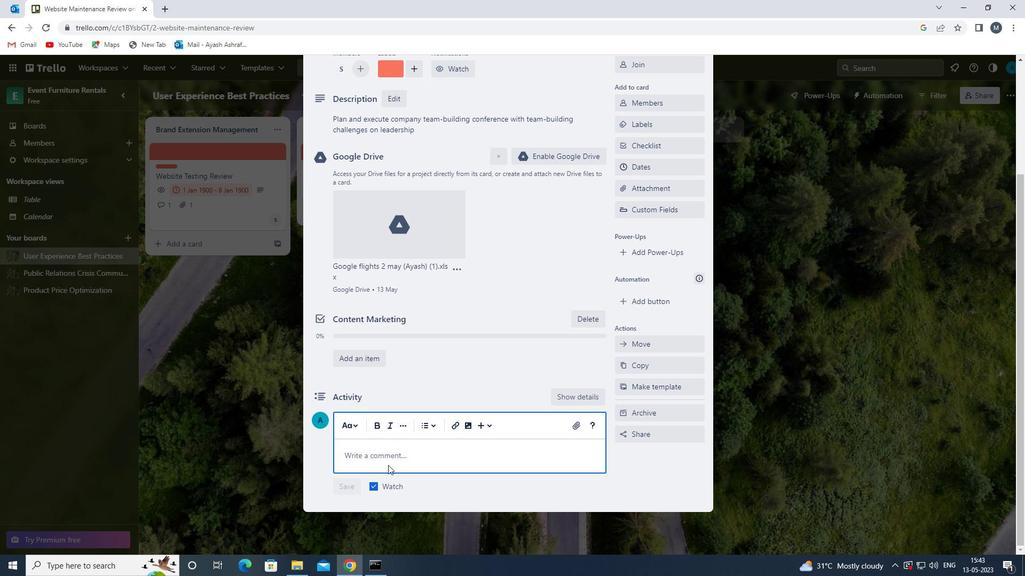 
Action: Mouse pressed left at (387, 458)
Screenshot: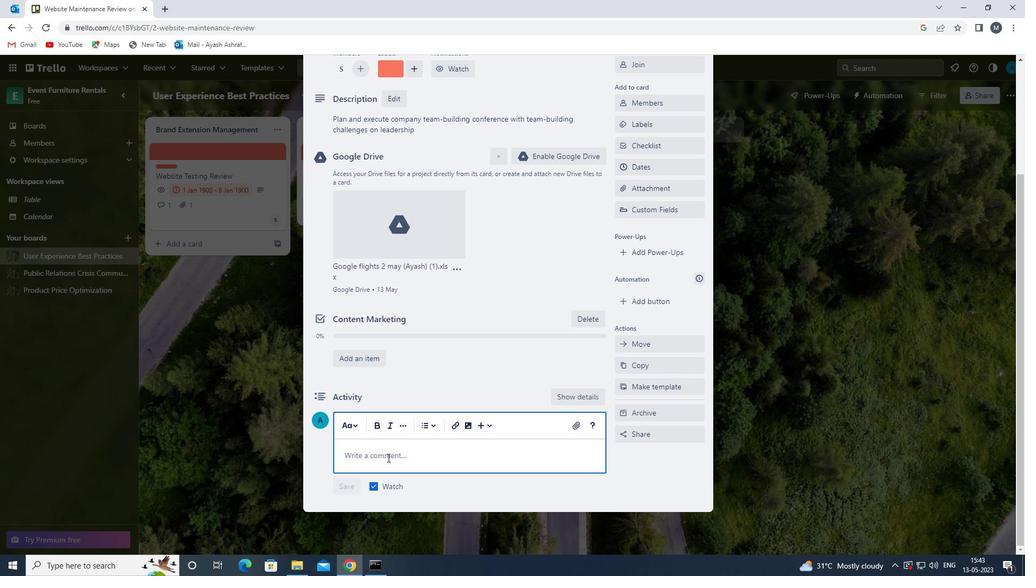 
Action: Mouse moved to (486, 443)
Screenshot: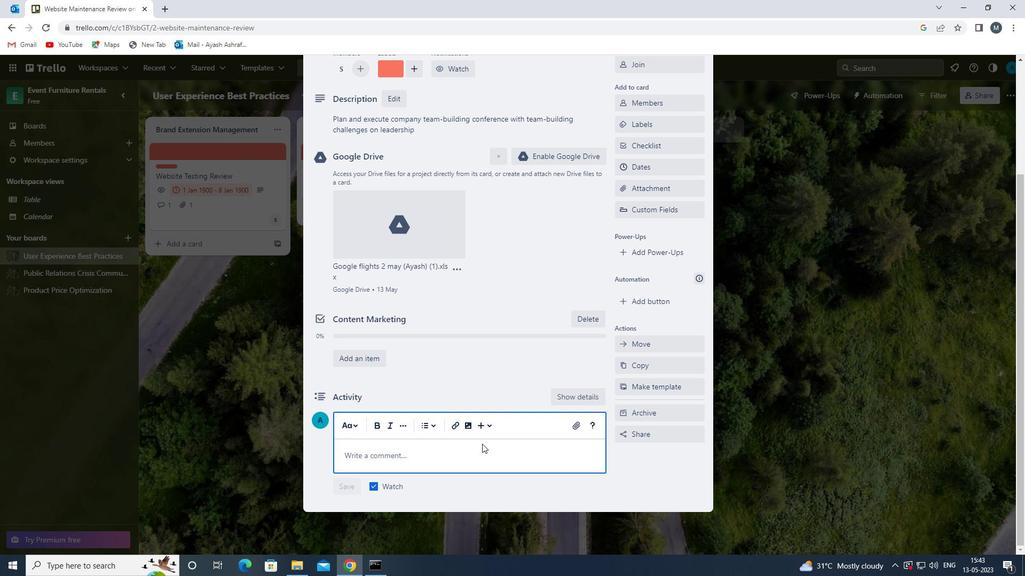 
Action: Key pressed <Key.shift>THIS<Key.space>TASK<Key.space>PRESENTS<Key.space>AN<Key.space>OPPORTUNITY<Key.space>TO<Key.space>DEMONSTRATE<Key.space>OUR<Key.space>COMMUNICATION<Key.space>AND<Key.space>INTERPERSONAL<Key.space>SKILLS,<Key.space>BUILDING<Key.space>RELATIONSHIPS<Key.space>AND<Key.space>RAO<Key.backspace>PPORT<Key.space>WITH<Key.space>OTHERS.
Screenshot: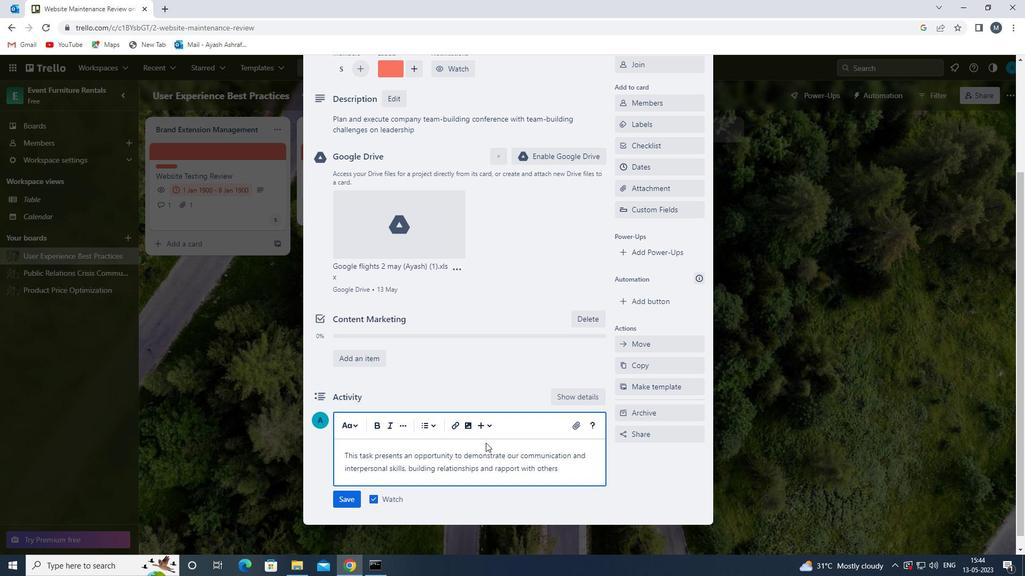 
Action: Mouse moved to (347, 503)
Screenshot: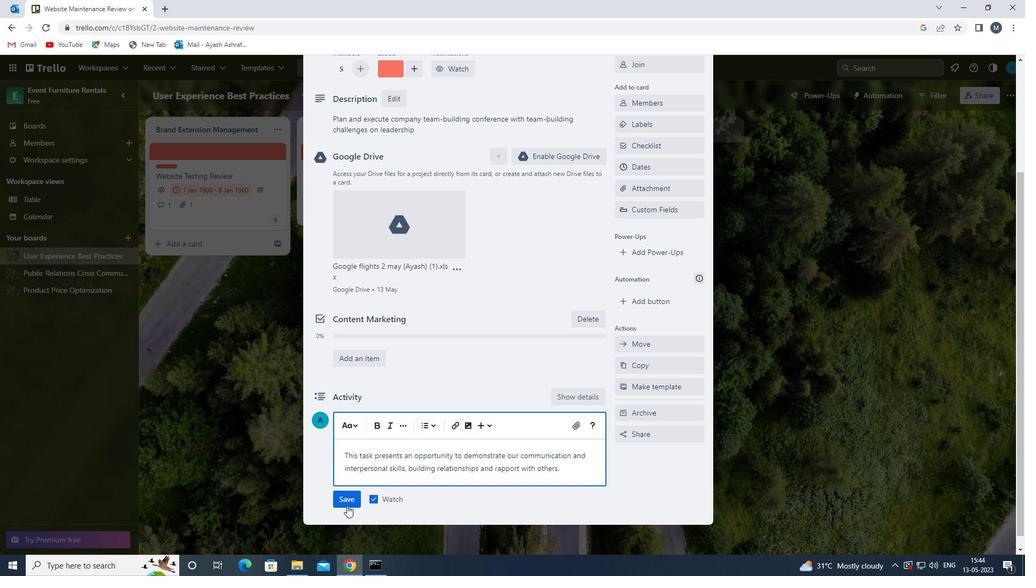 
Action: Mouse pressed left at (347, 503)
Screenshot: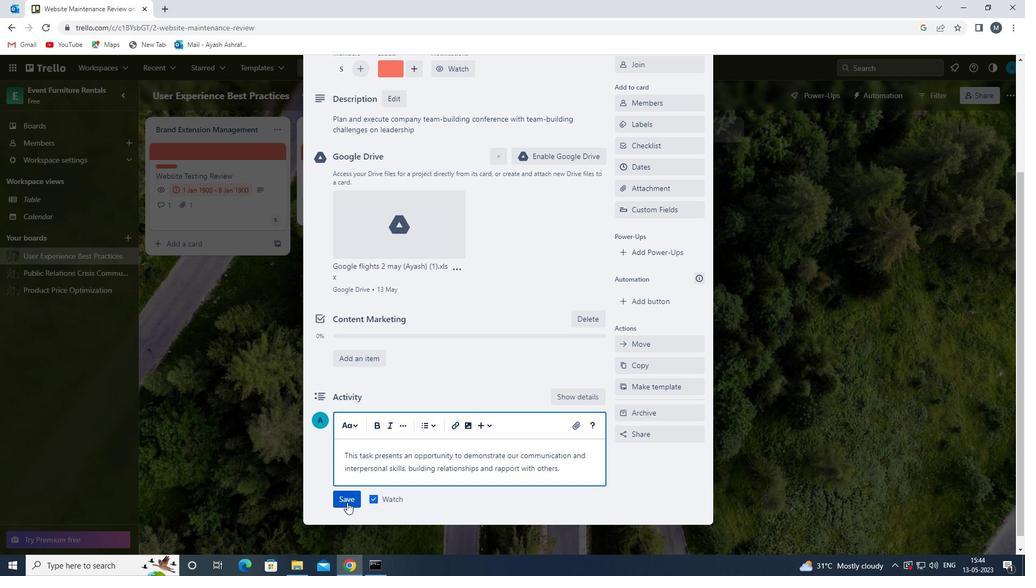 
Action: Mouse moved to (608, 354)
Screenshot: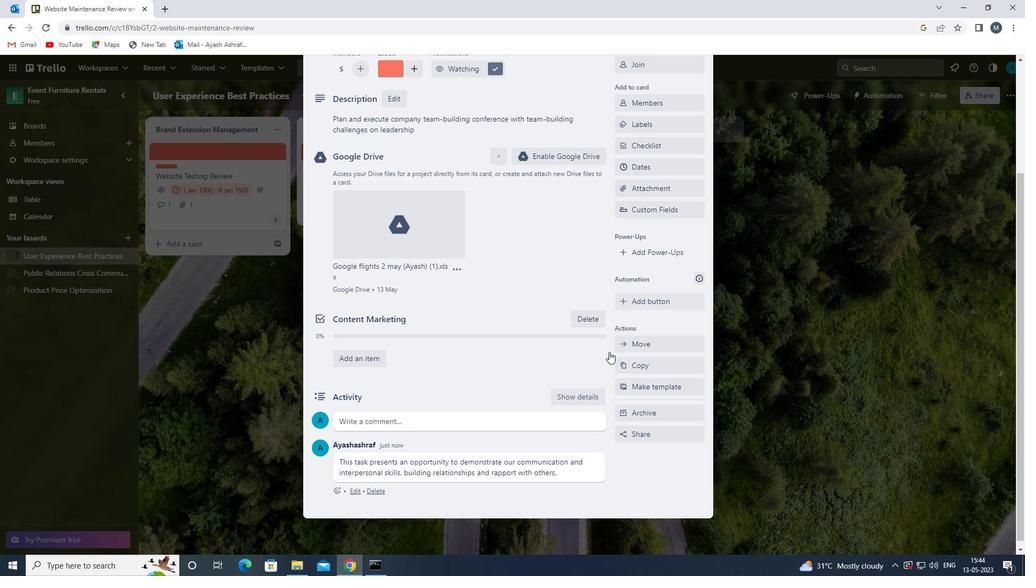 
Action: Mouse scrolled (608, 354) with delta (0, 0)
Screenshot: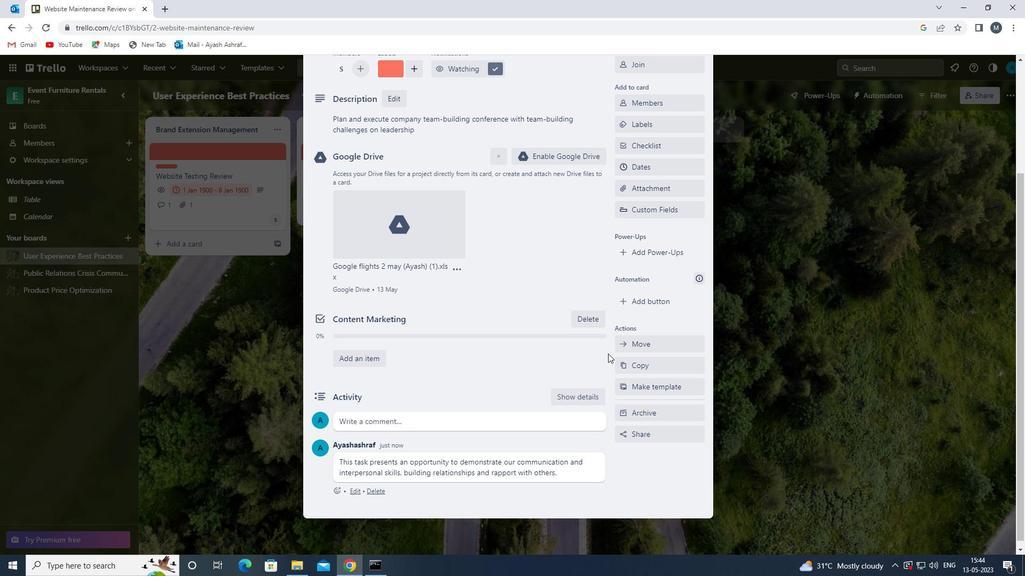 
Action: Mouse scrolled (608, 354) with delta (0, 0)
Screenshot: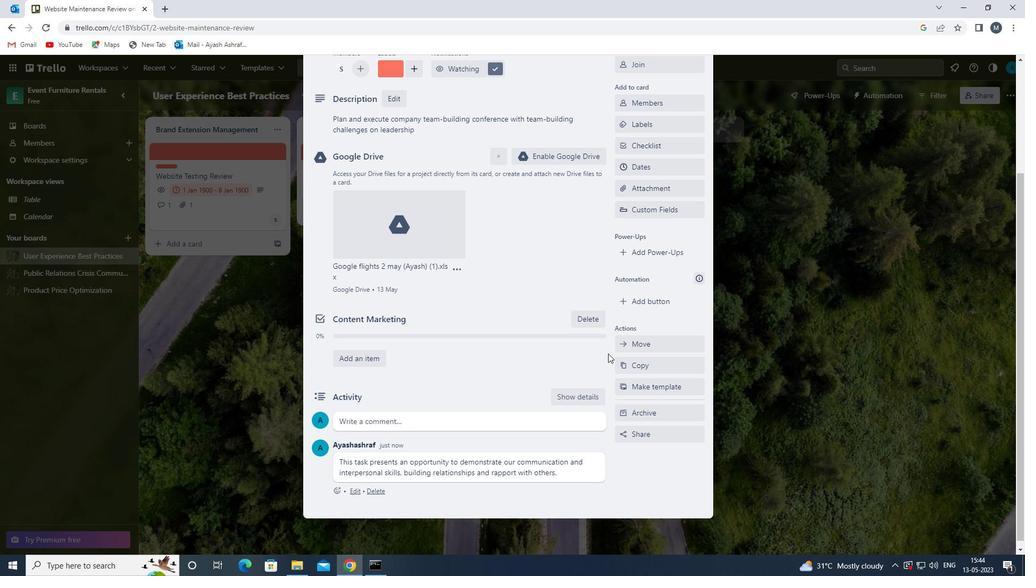 
Action: Mouse moved to (655, 277)
Screenshot: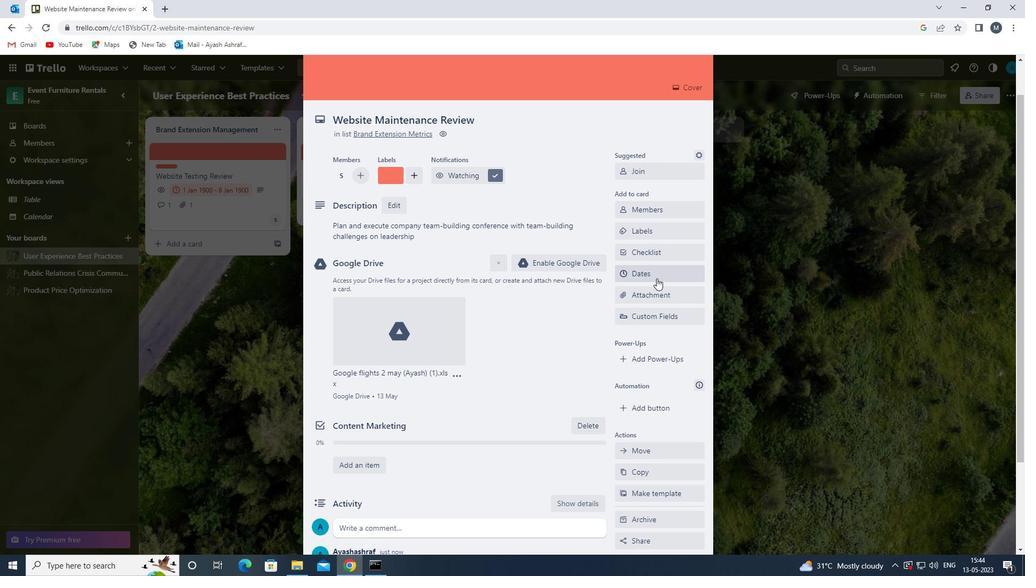 
Action: Mouse pressed left at (655, 277)
Screenshot: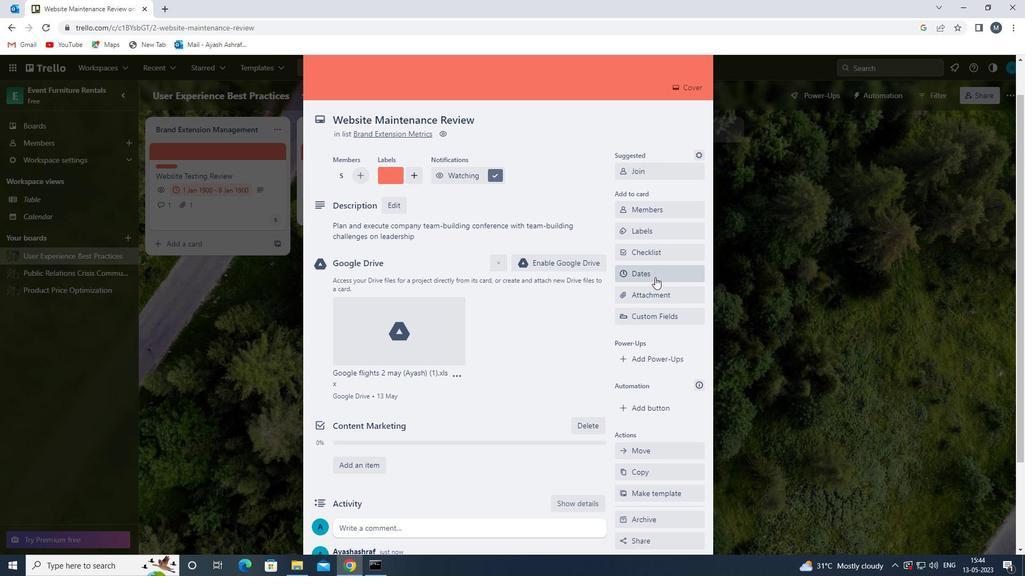 
Action: Mouse moved to (622, 288)
Screenshot: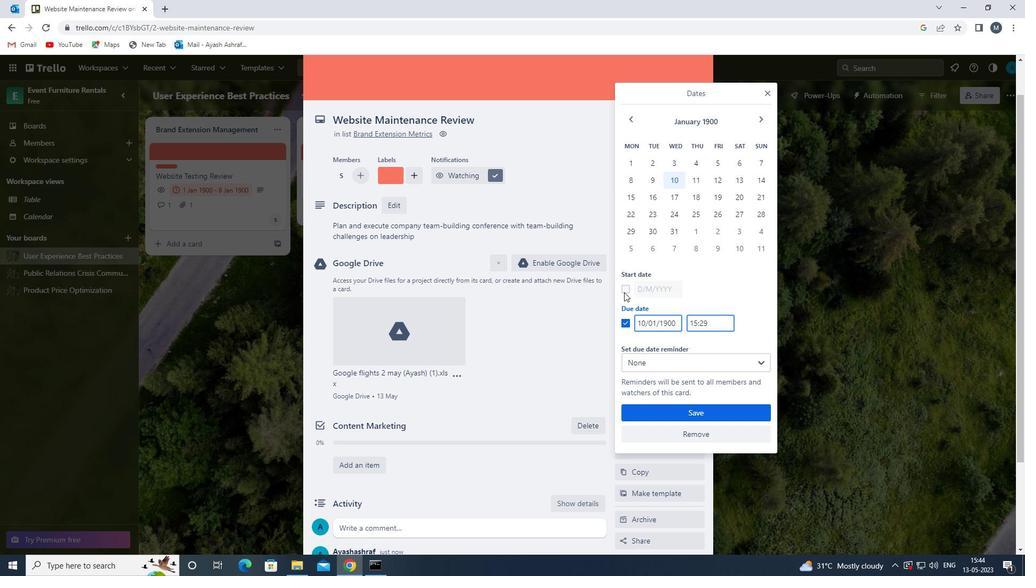 
Action: Mouse pressed left at (622, 288)
Screenshot: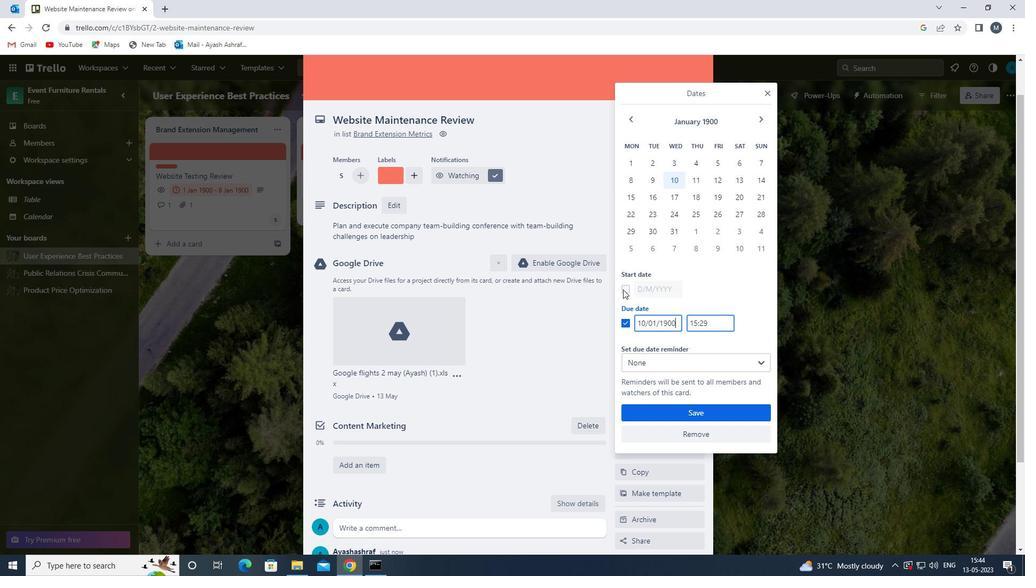 
Action: Mouse moved to (644, 290)
Screenshot: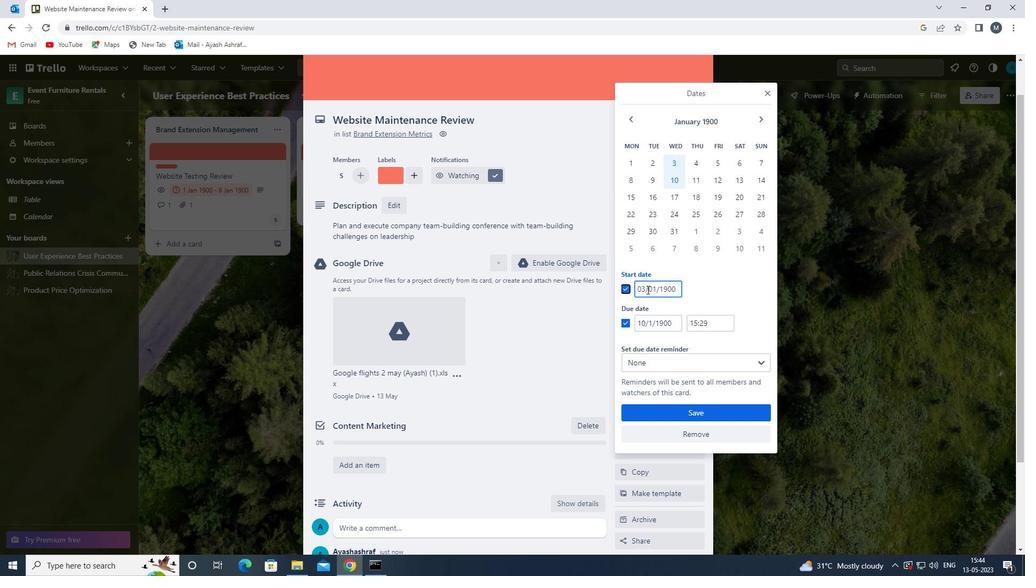 
Action: Mouse pressed left at (644, 290)
Screenshot: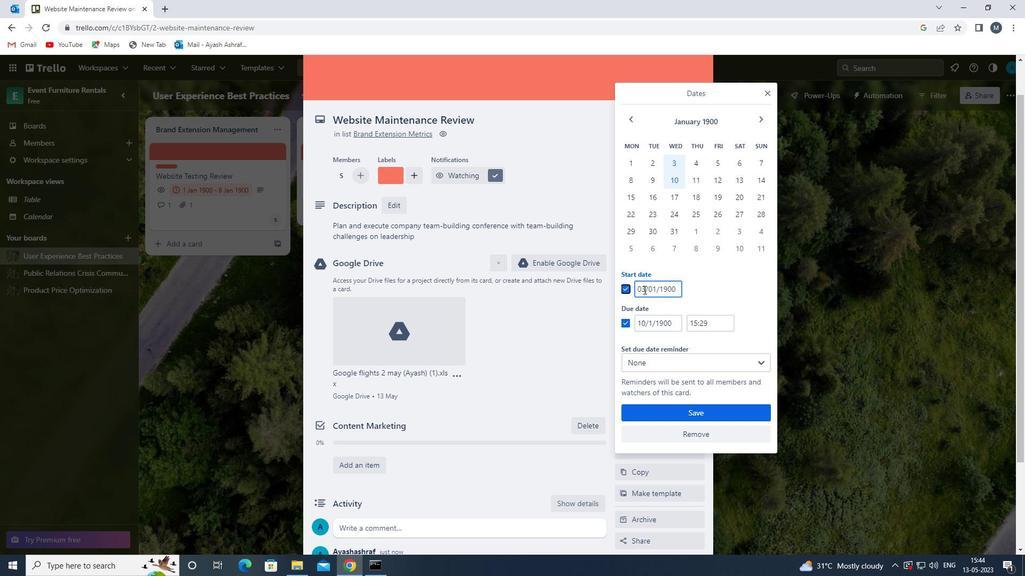 
Action: Mouse moved to (640, 290)
Screenshot: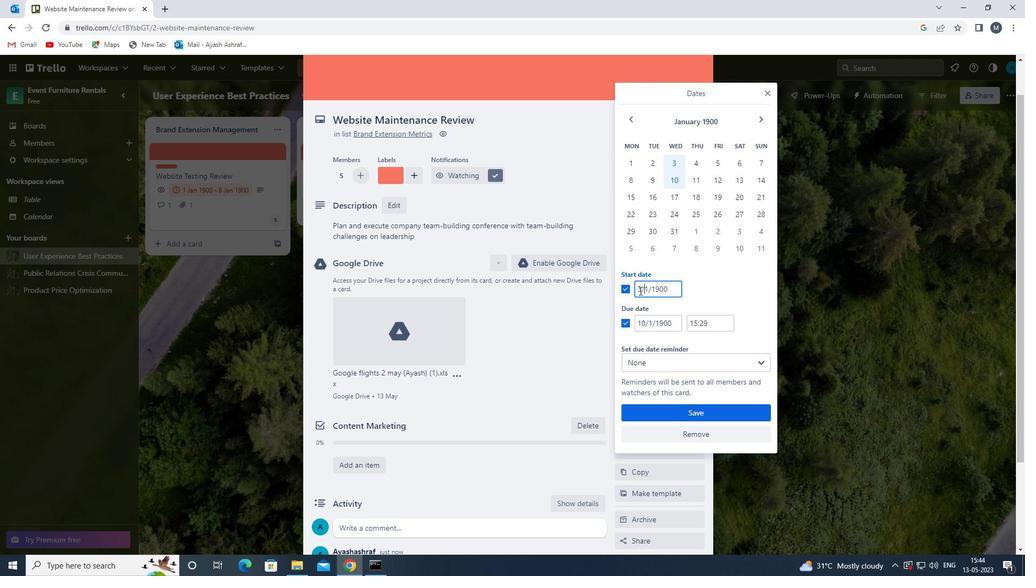 
Action: Mouse pressed left at (640, 290)
Screenshot: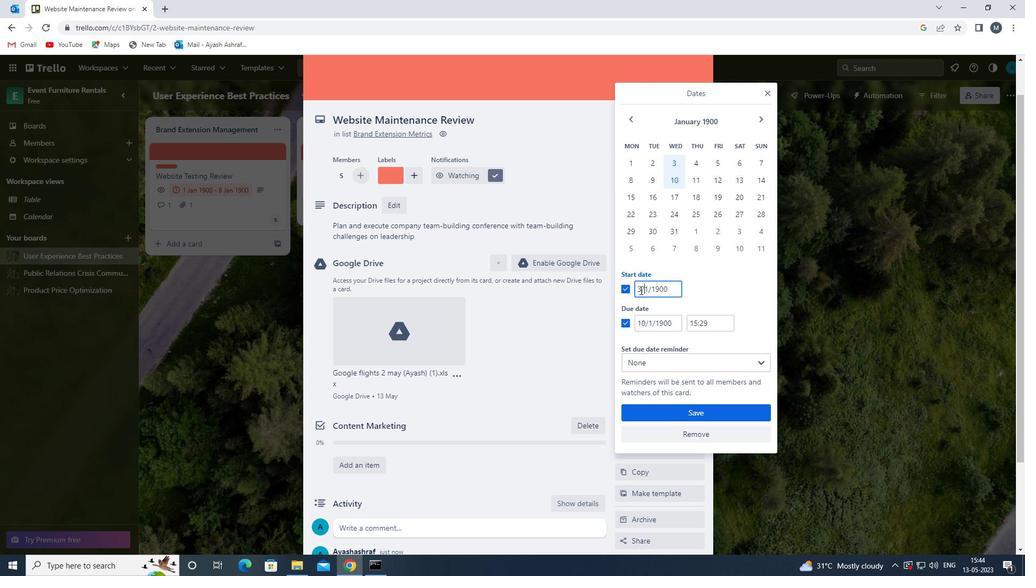 
Action: Mouse moved to (645, 294)
Screenshot: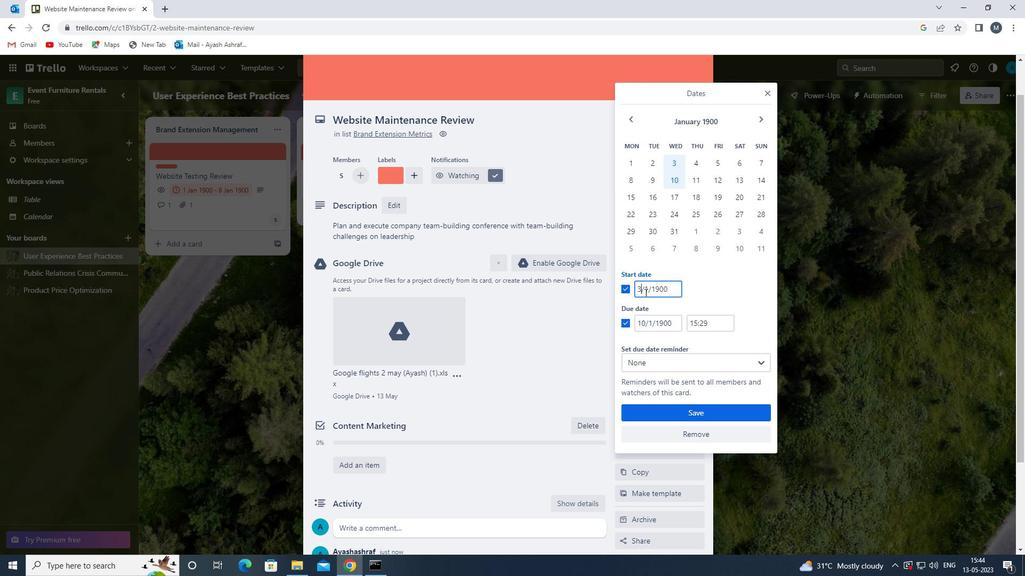 
Action: Key pressed <Key.backspace>
Screenshot: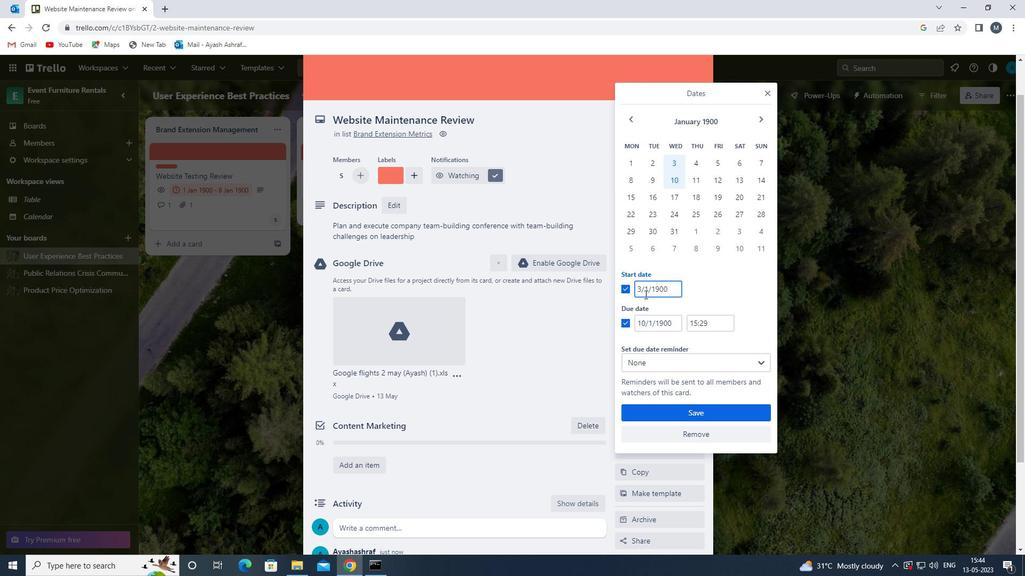 
Action: Mouse moved to (644, 295)
Screenshot: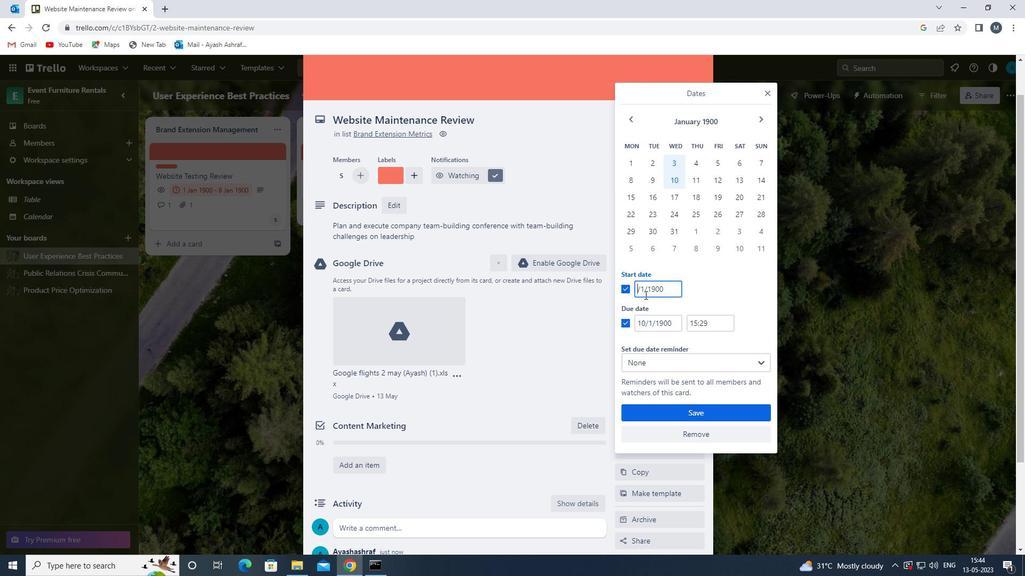 
Action: Key pressed 04
Screenshot: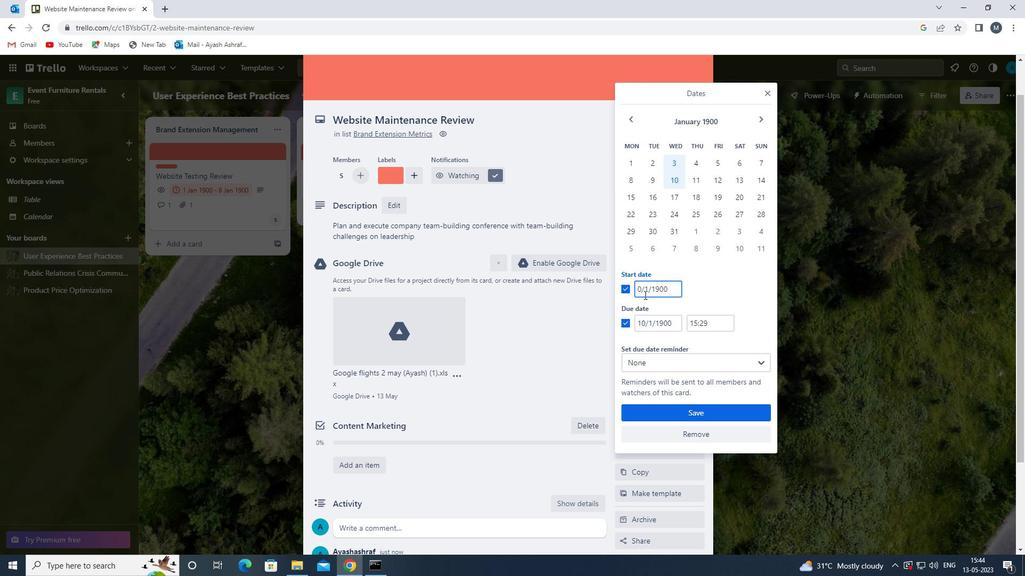 
Action: Mouse moved to (649, 286)
Screenshot: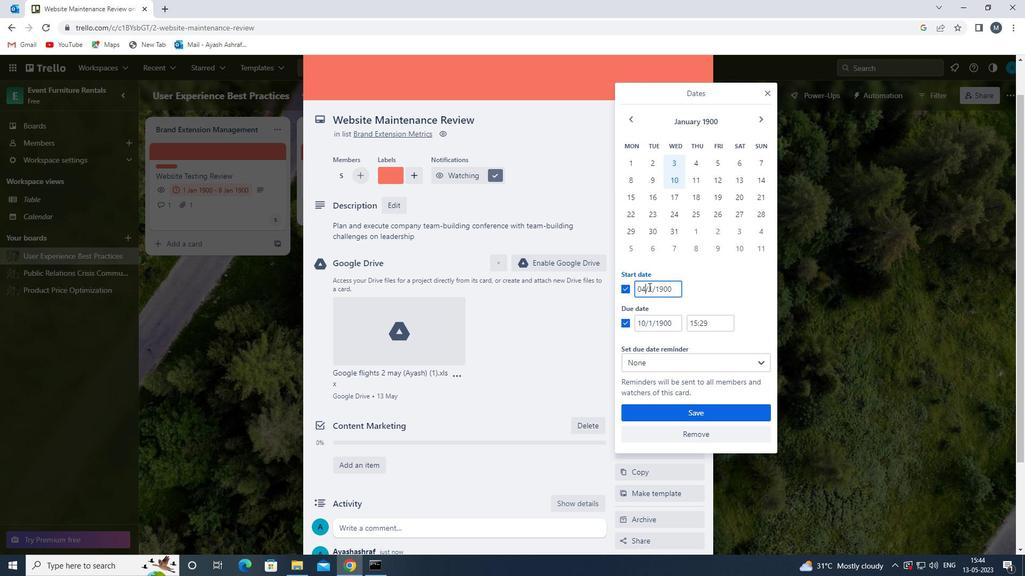 
Action: Mouse pressed left at (649, 286)
Screenshot: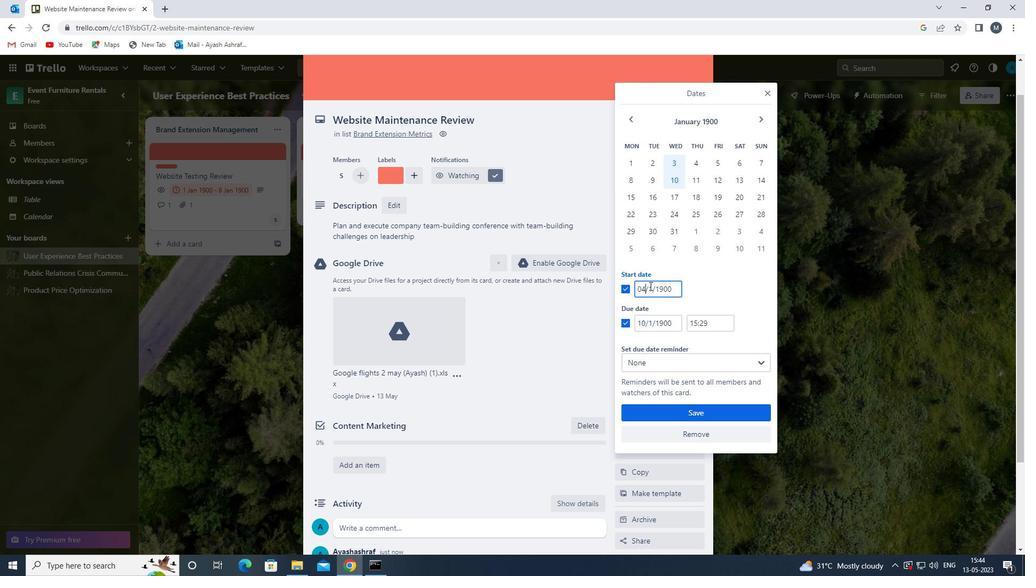
Action: Mouse moved to (649, 296)
Screenshot: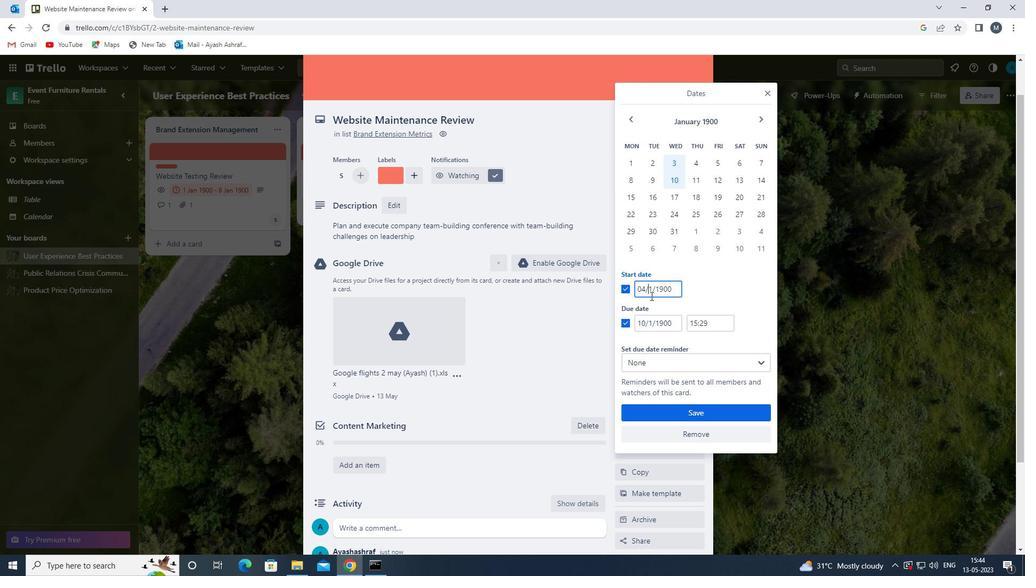 
Action: Key pressed 0
Screenshot: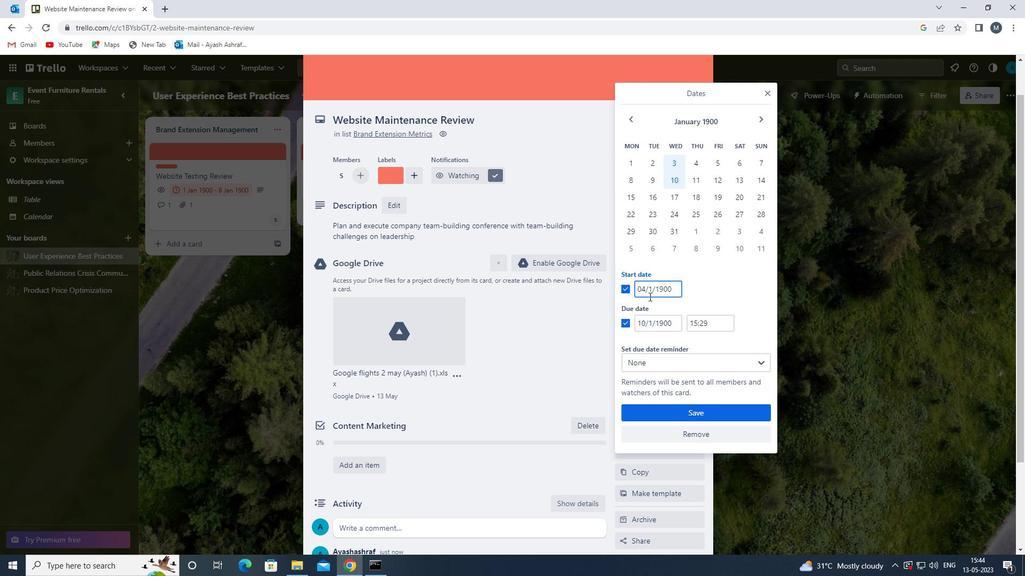 
Action: Mouse moved to (644, 320)
Screenshot: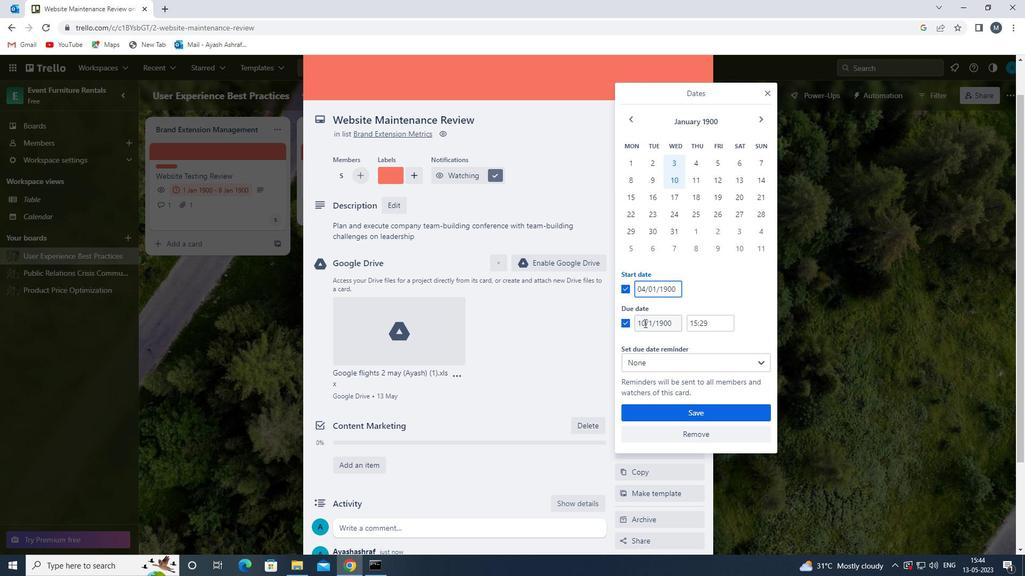 
Action: Mouse pressed left at (644, 320)
Screenshot: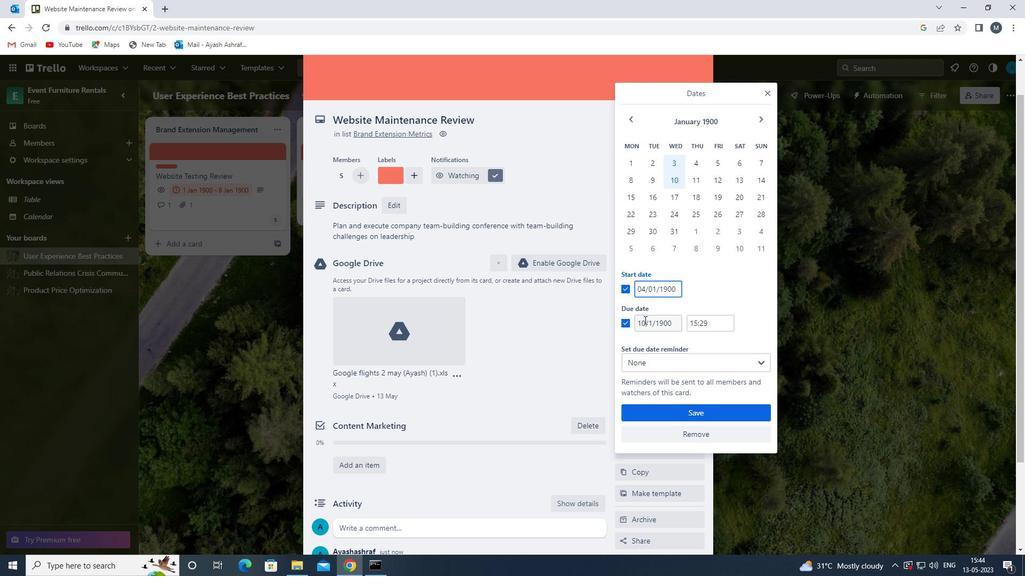 
Action: Mouse moved to (650, 326)
Screenshot: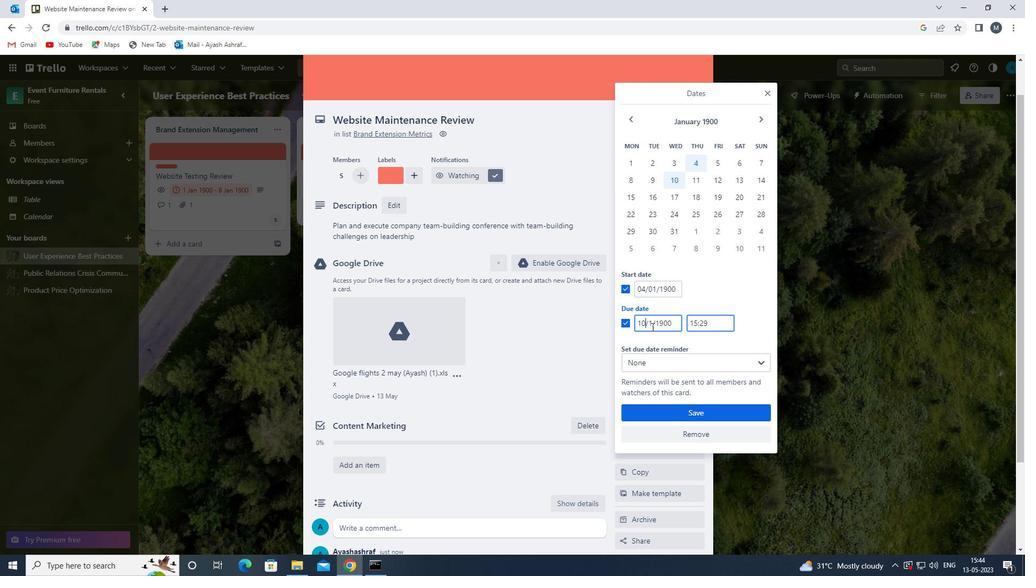 
Action: Key pressed <Key.backspace>1
Screenshot: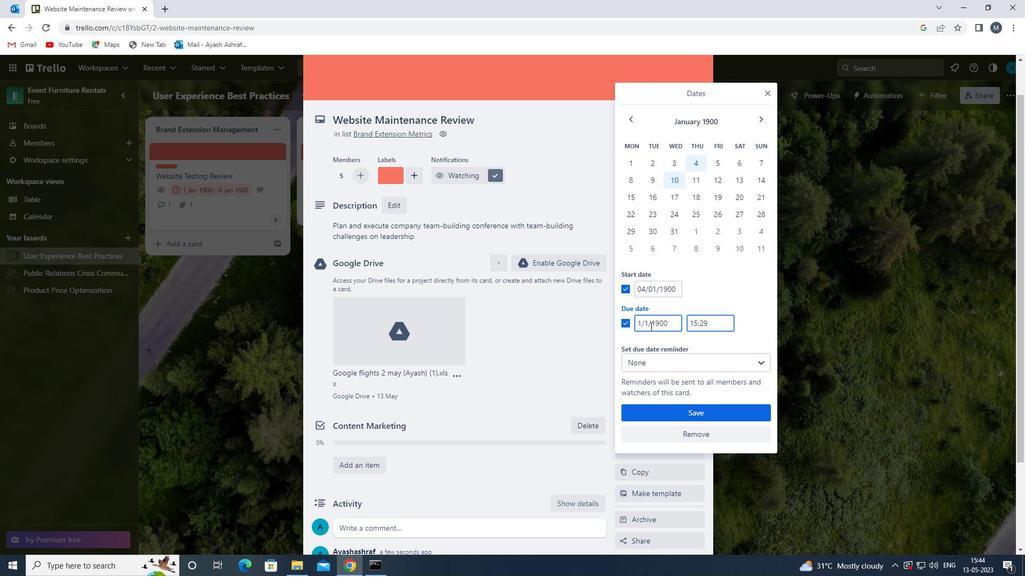 
Action: Mouse moved to (650, 326)
Screenshot: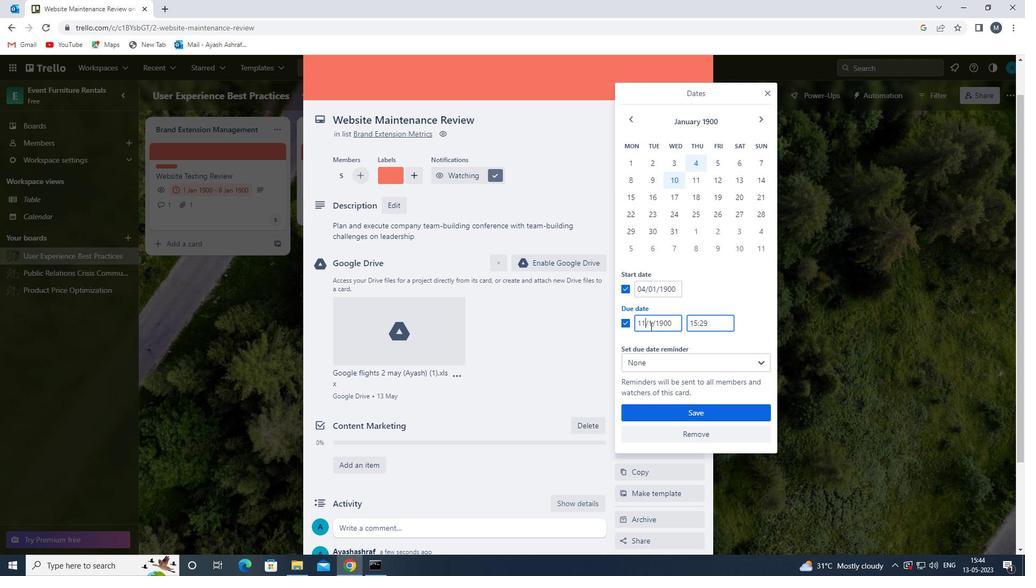 
Action: Mouse pressed left at (650, 326)
Screenshot: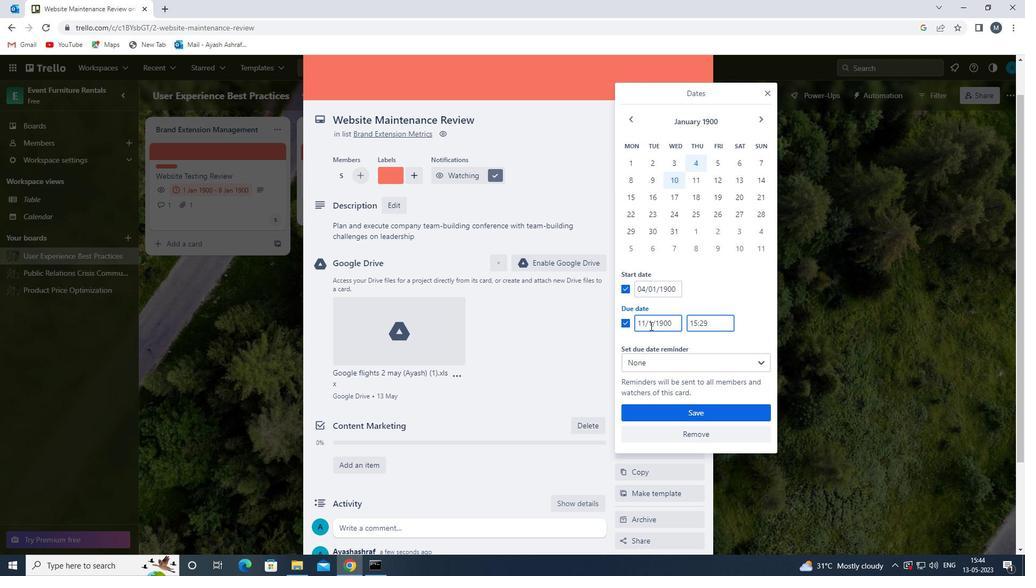 
Action: Mouse moved to (655, 326)
Screenshot: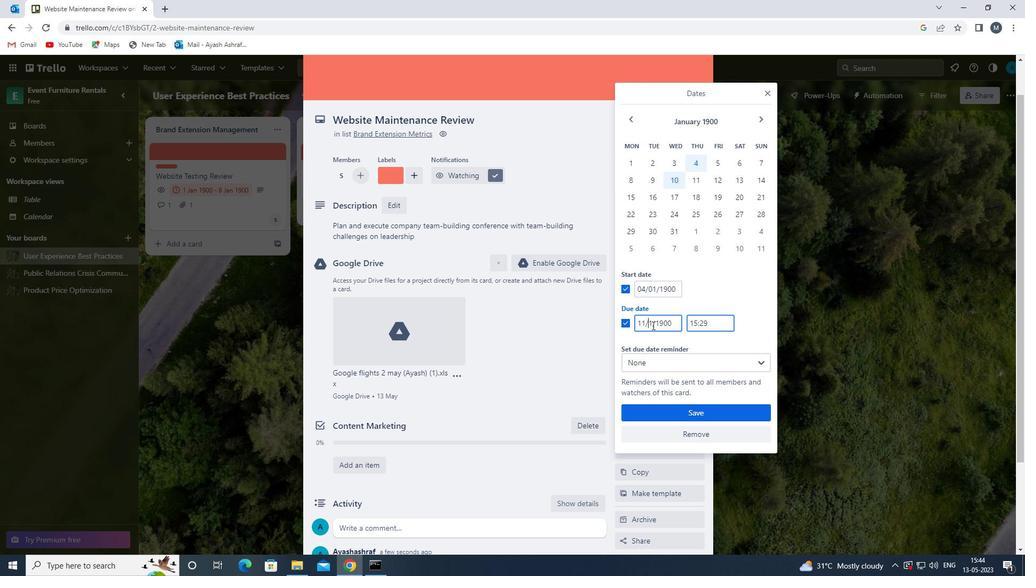 
Action: Key pressed 0
Screenshot: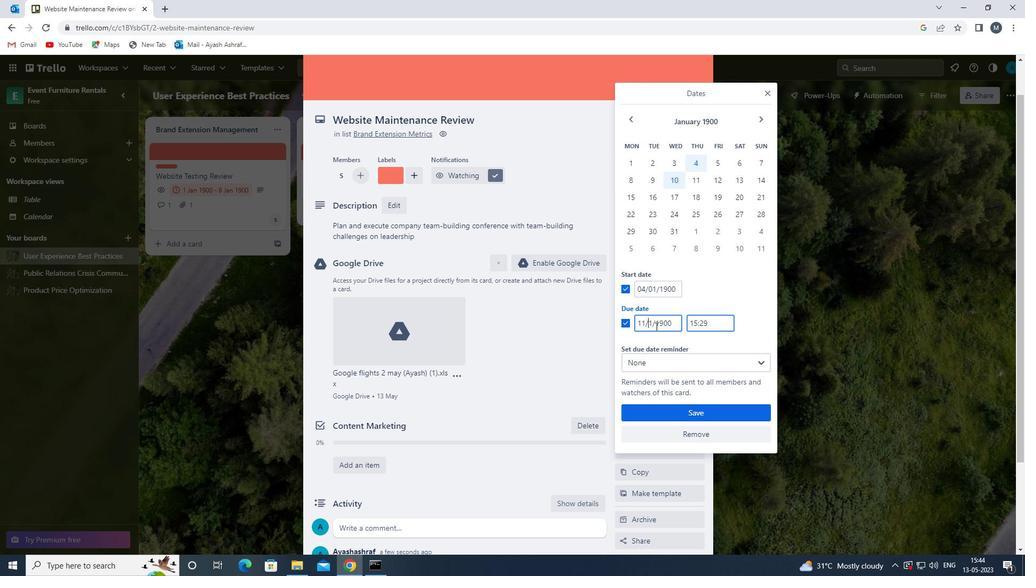 
Action: Mouse moved to (677, 413)
Screenshot: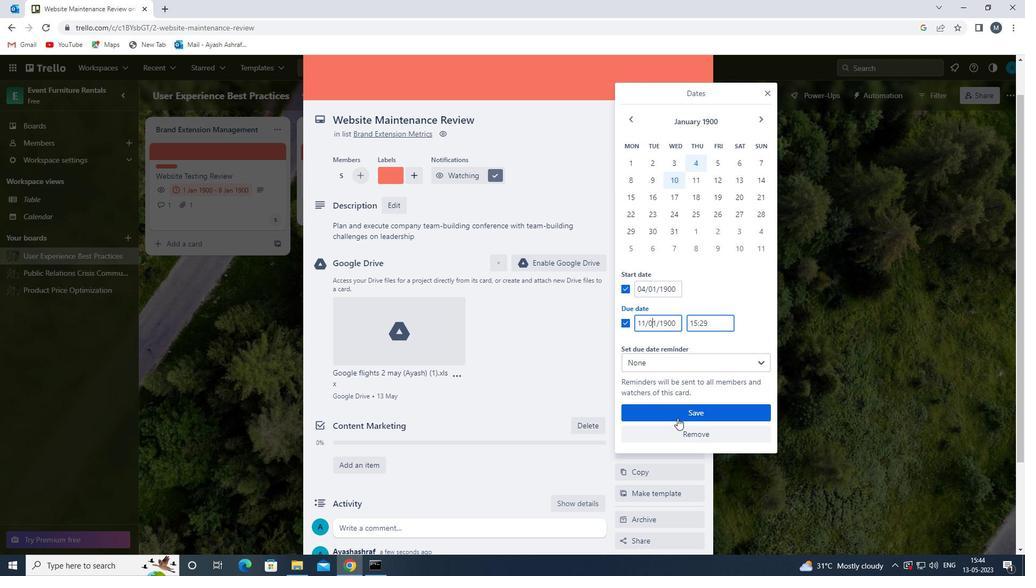 
Action: Mouse pressed left at (677, 413)
Screenshot: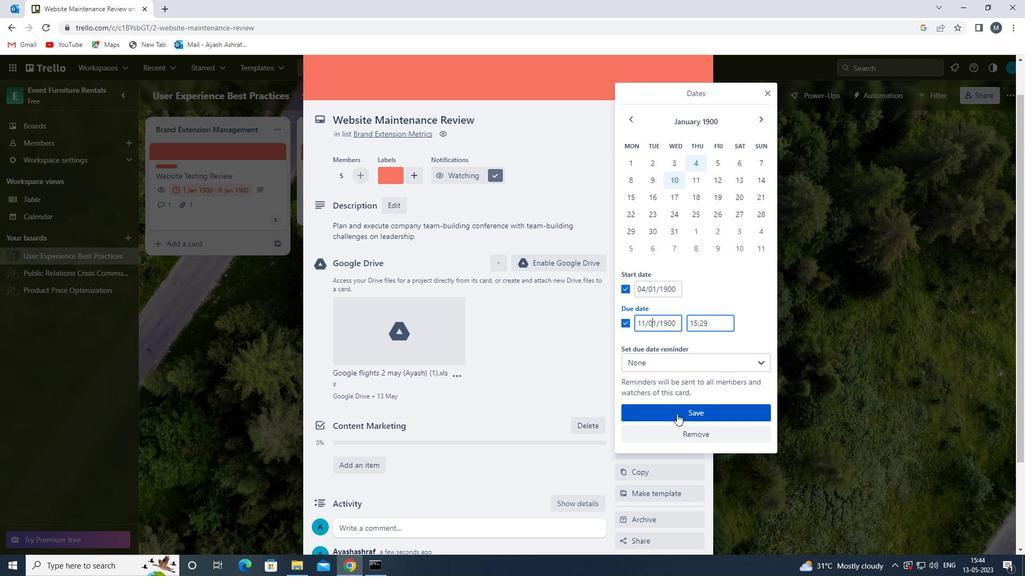 
Action: Mouse moved to (575, 417)
Screenshot: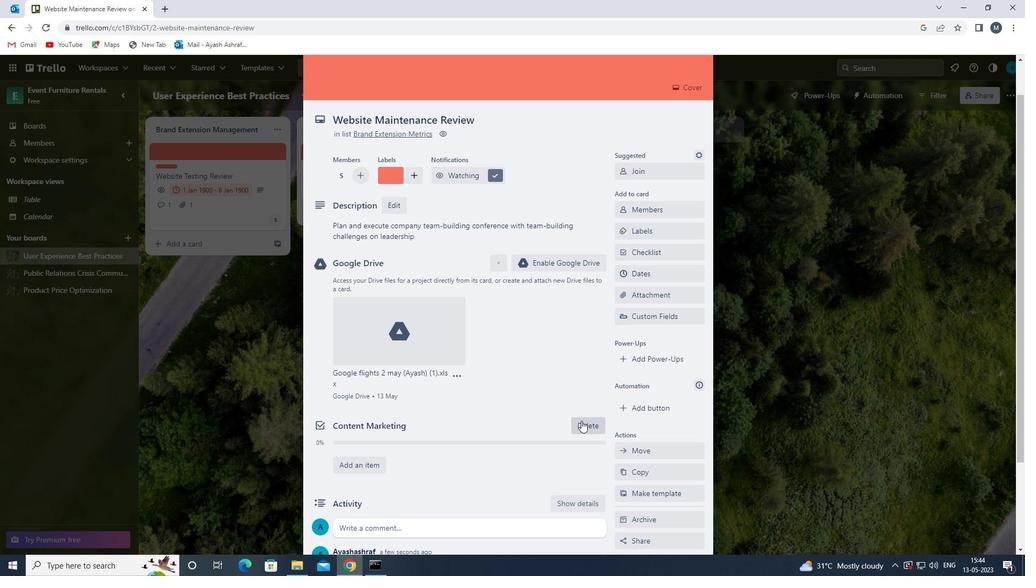 
Action: Mouse scrolled (575, 418) with delta (0, 0)
Screenshot: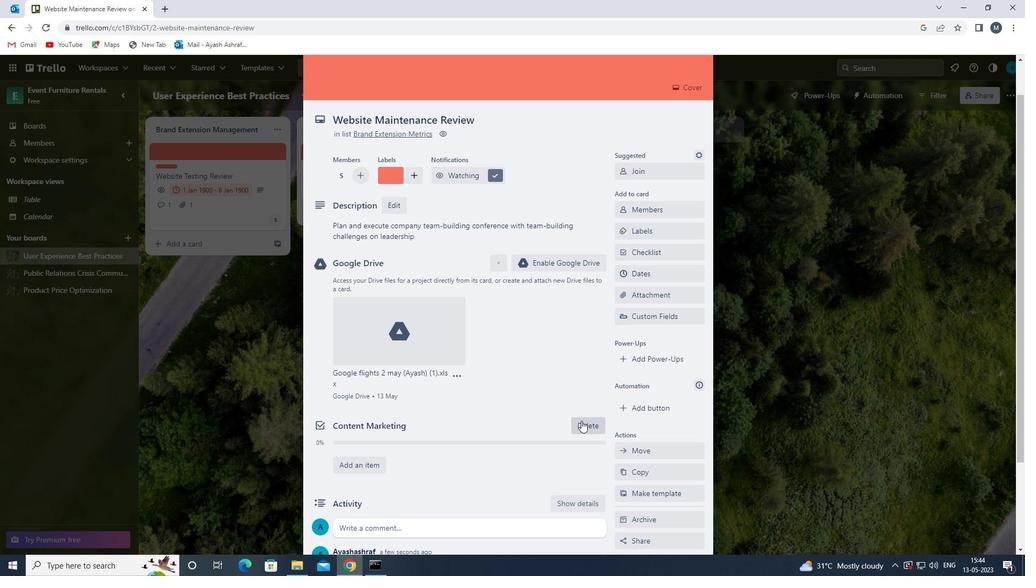 
Action: Mouse moved to (572, 417)
Screenshot: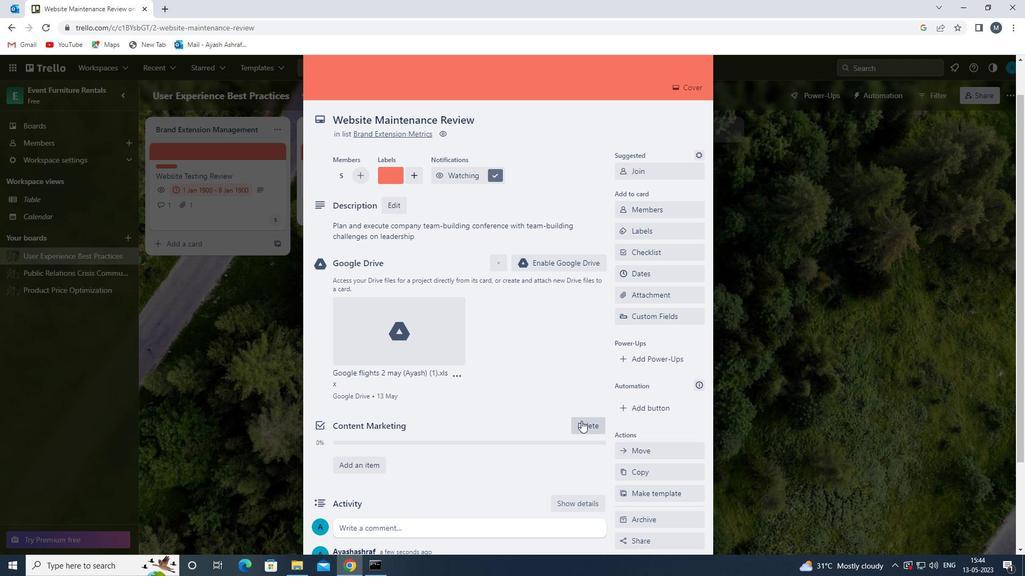 
Action: Mouse scrolled (572, 418) with delta (0, 0)
Screenshot: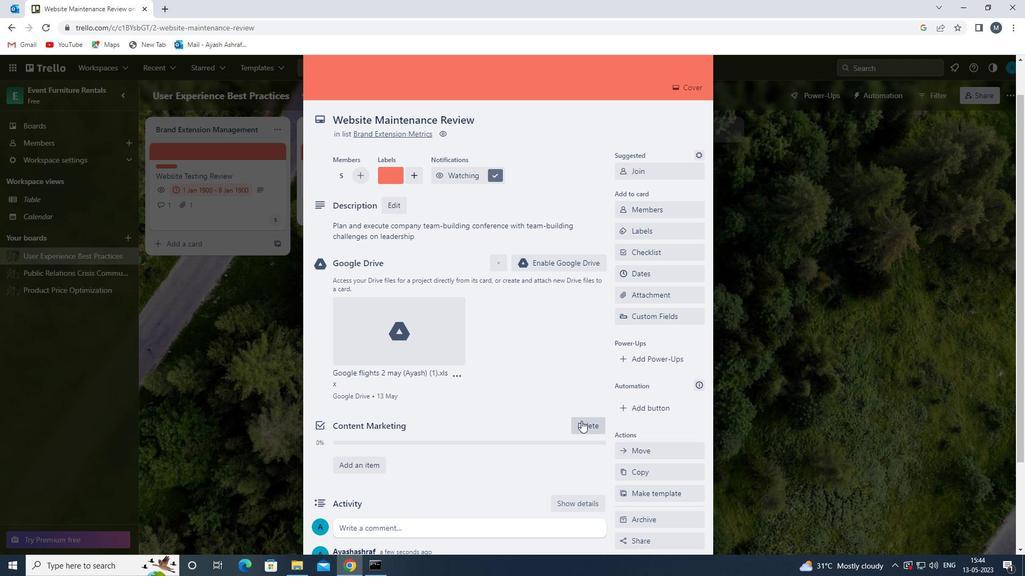 
Action: Mouse moved to (570, 417)
Screenshot: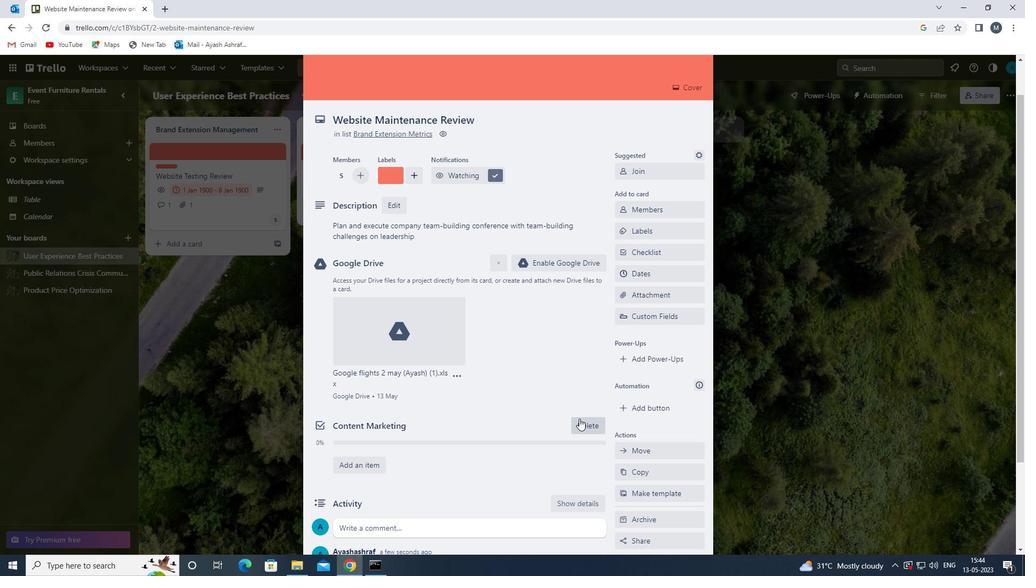 
Action: Mouse scrolled (570, 418) with delta (0, 0)
Screenshot: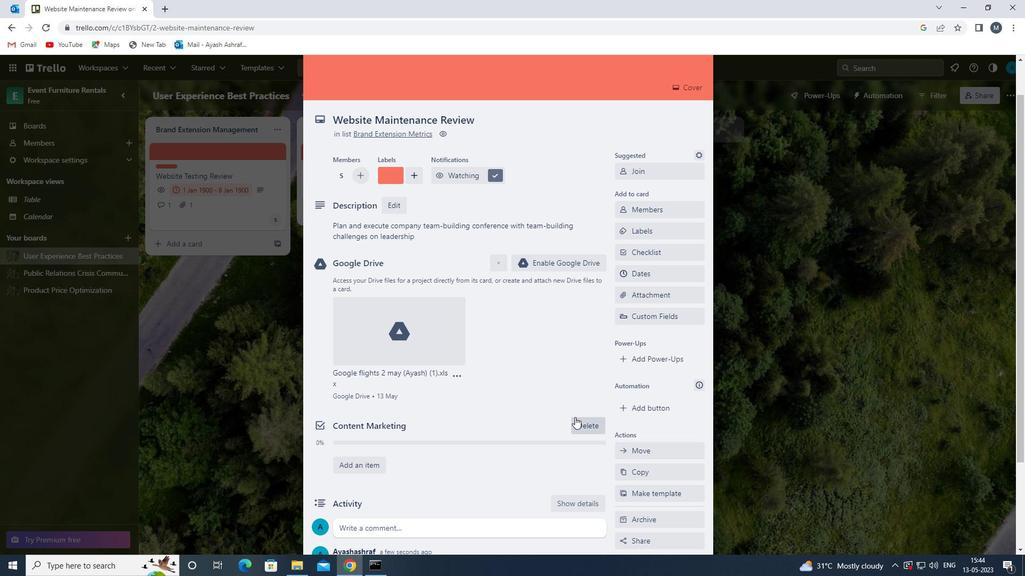 
Action: Mouse scrolled (570, 418) with delta (0, 0)
Screenshot: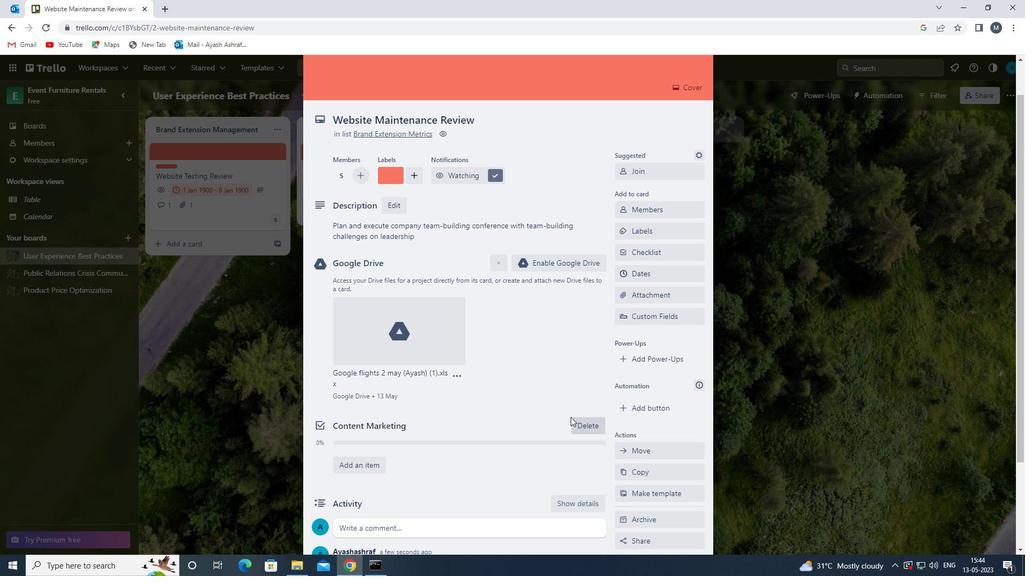 
Action: Mouse scrolled (570, 418) with delta (0, 0)
Screenshot: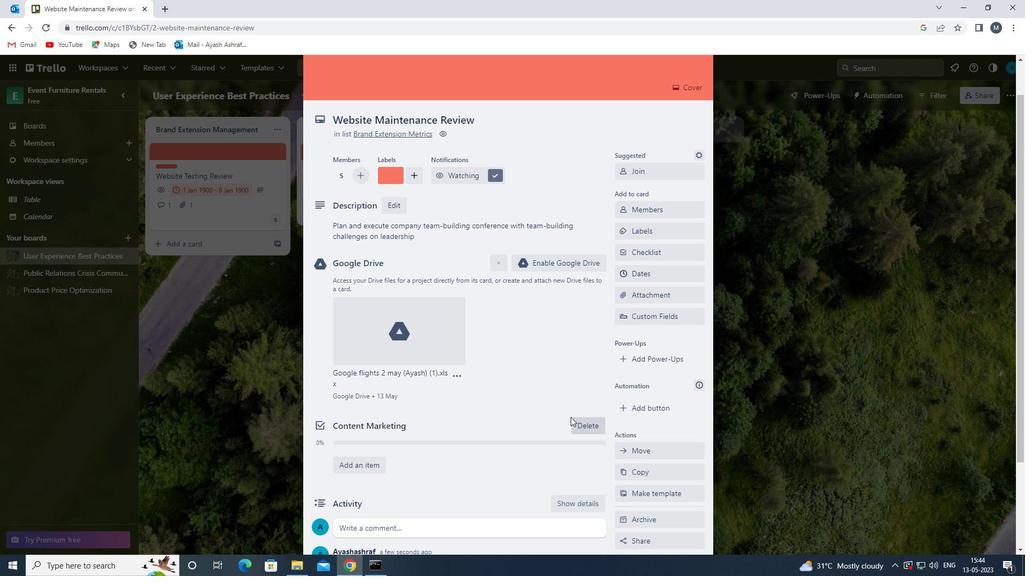 
